 Task: Look for space in Bukittinggi, Indonesia from 2nd June, 2023 to 6th June, 2023 for 1 adult in price range Rs.10000 to Rs.13000. Place can be private room with 1  bedroom having 1 bed and 1 bathroom. Property type can be house, flat, guest house, hotel. Booking option can be shelf check-in. Required host language is English.
Action: Mouse moved to (396, 75)
Screenshot: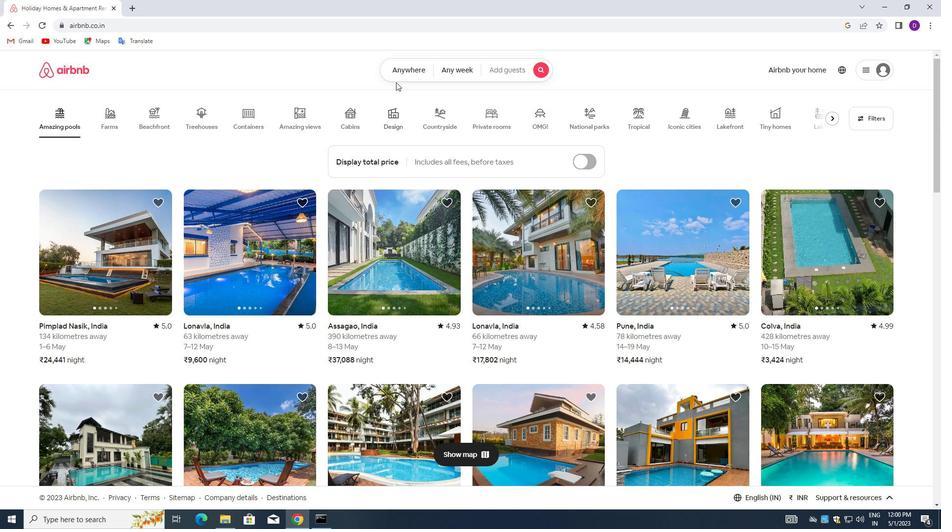 
Action: Mouse pressed left at (396, 75)
Screenshot: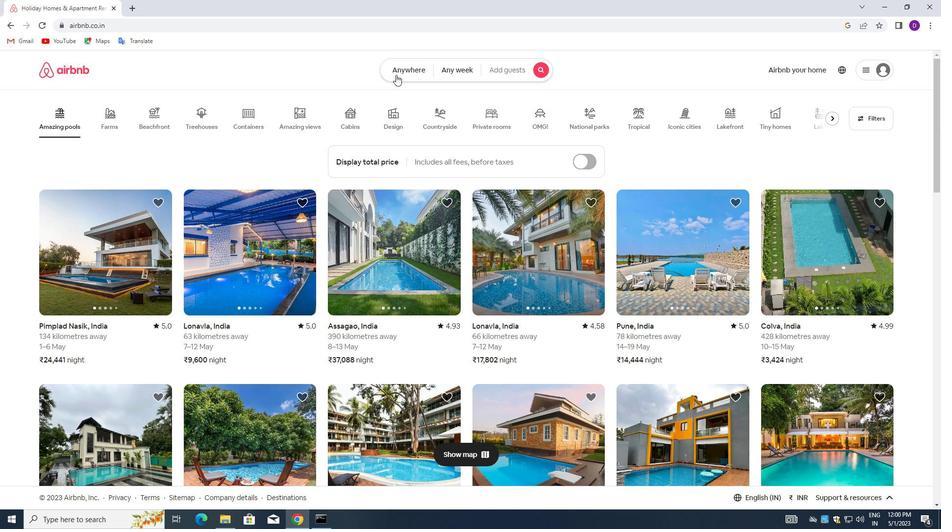 
Action: Mouse moved to (321, 109)
Screenshot: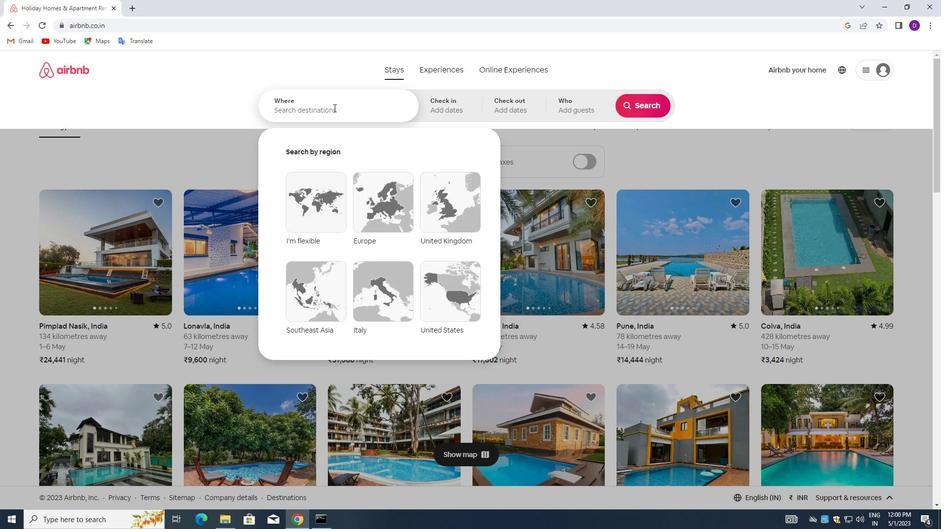 
Action: Mouse pressed left at (321, 109)
Screenshot: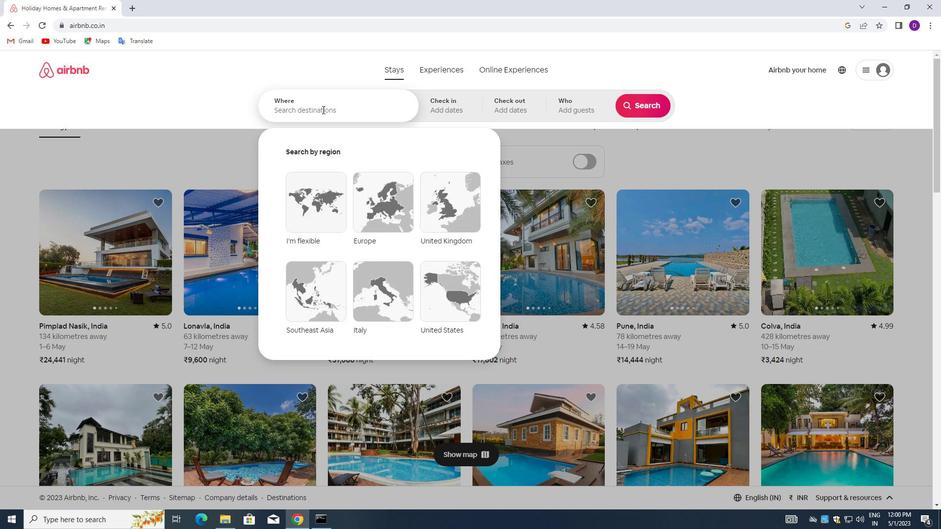 
Action: Key pressed <Key.shift>BUKITTINGGI,<Key.space><Key.shift>INDONESIA<Key.enter>
Screenshot: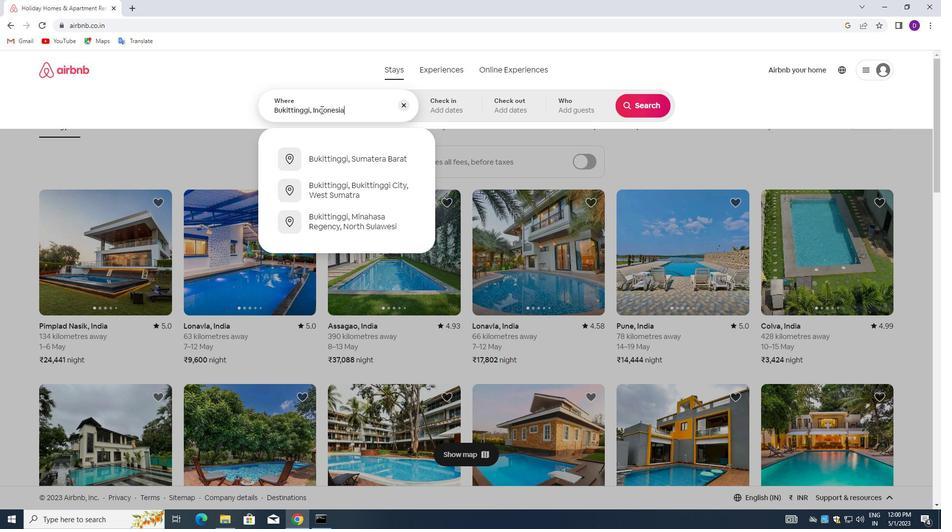 
Action: Mouse moved to (602, 220)
Screenshot: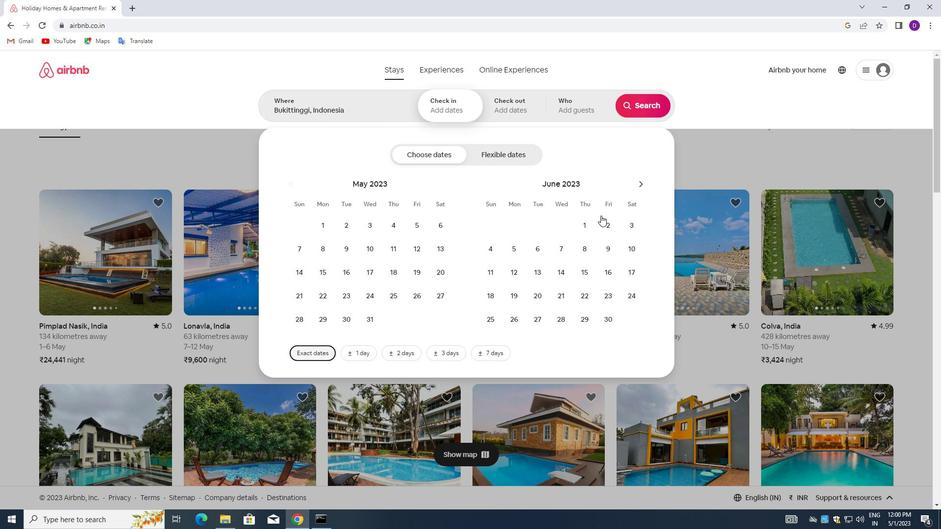 
Action: Mouse pressed left at (602, 220)
Screenshot: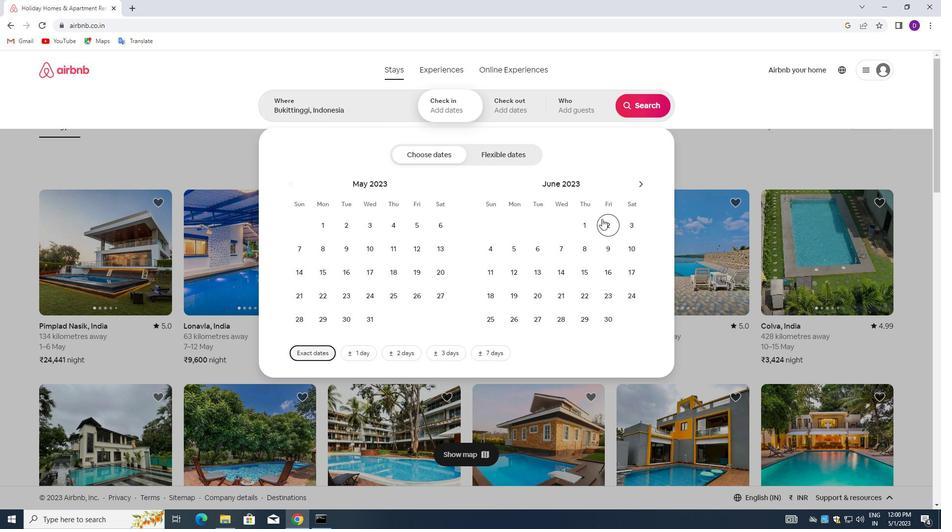 
Action: Mouse moved to (543, 246)
Screenshot: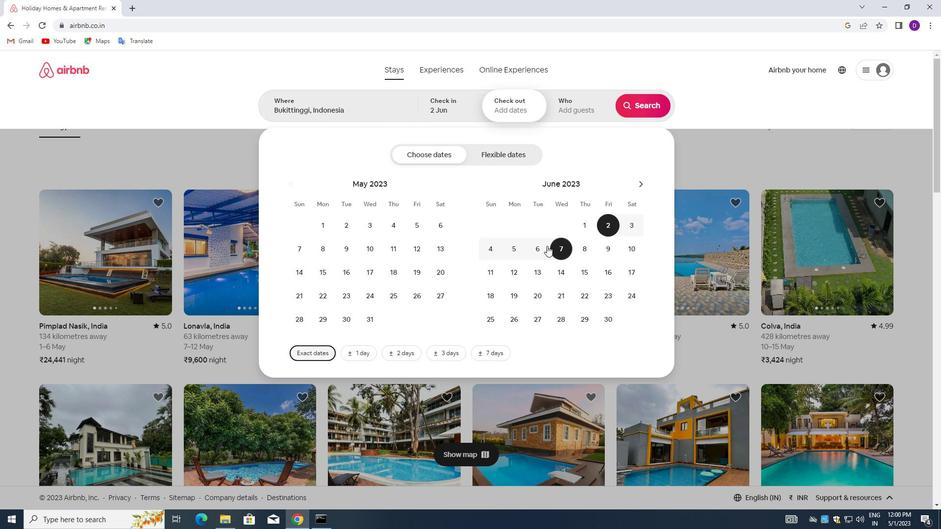 
Action: Mouse pressed left at (543, 246)
Screenshot: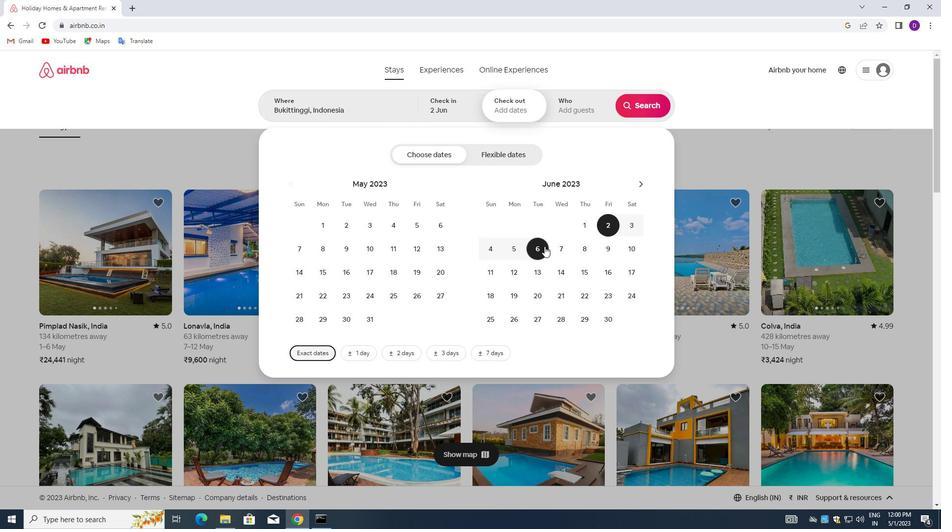 
Action: Mouse moved to (579, 109)
Screenshot: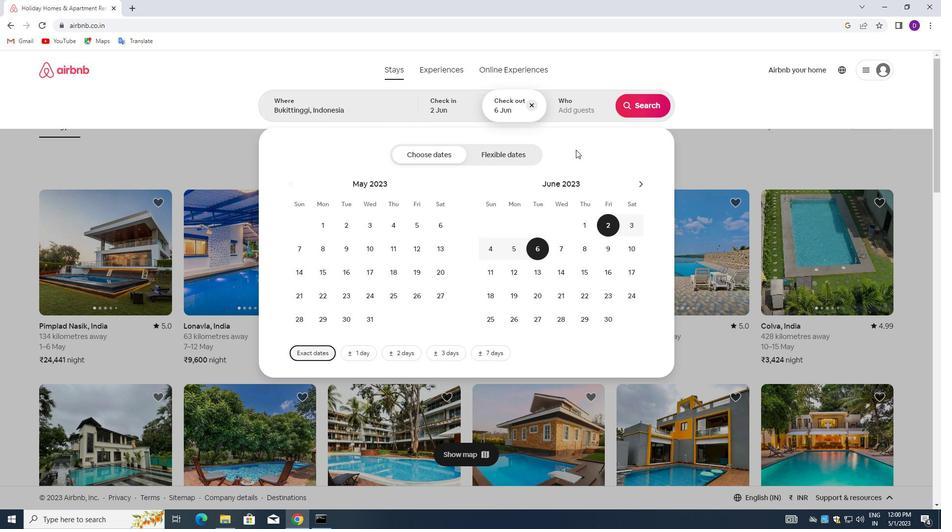 
Action: Mouse pressed left at (579, 109)
Screenshot: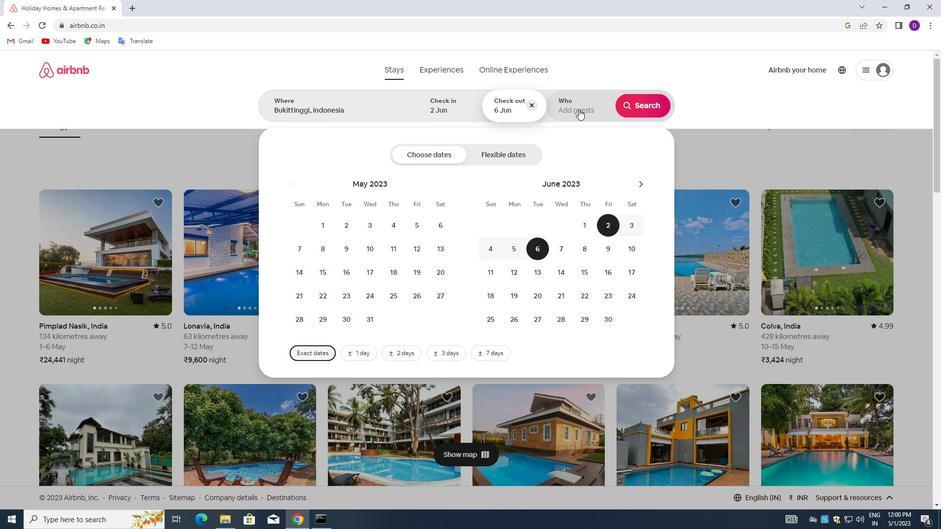 
Action: Mouse moved to (647, 153)
Screenshot: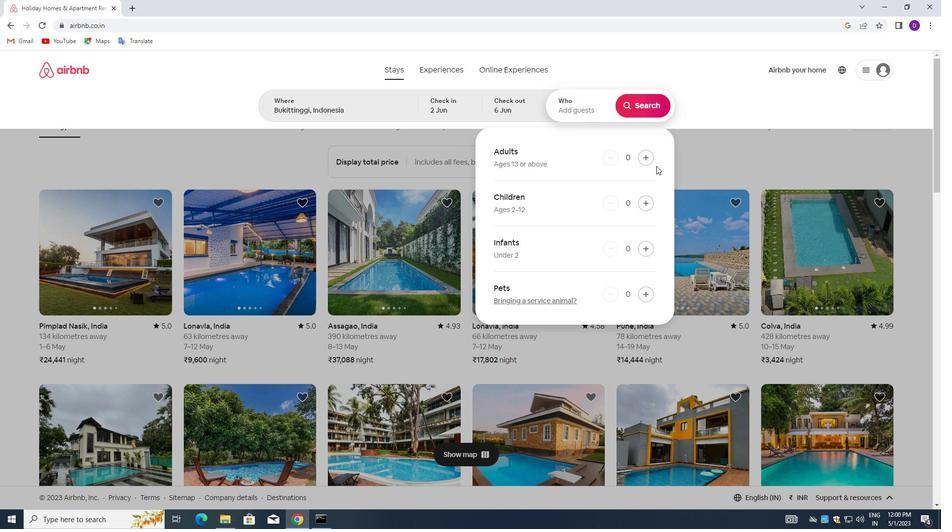 
Action: Mouse pressed left at (647, 153)
Screenshot: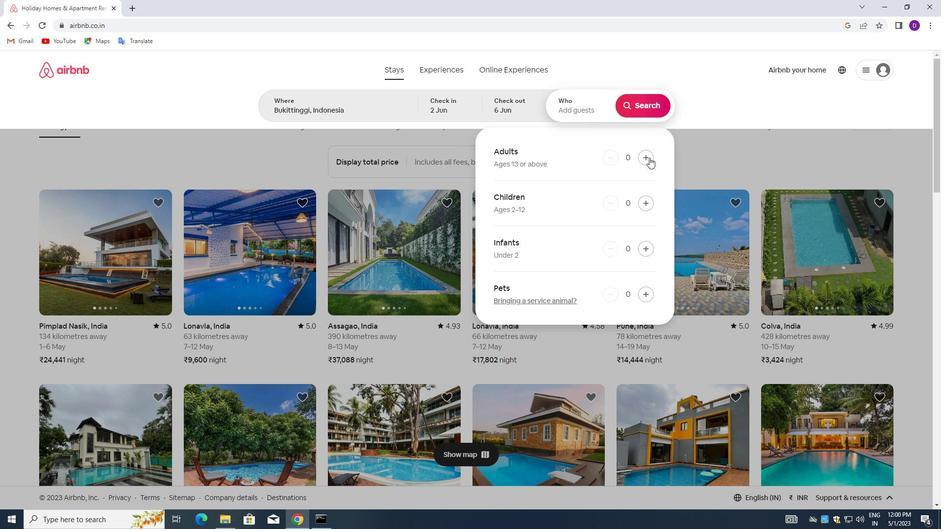 
Action: Mouse moved to (630, 96)
Screenshot: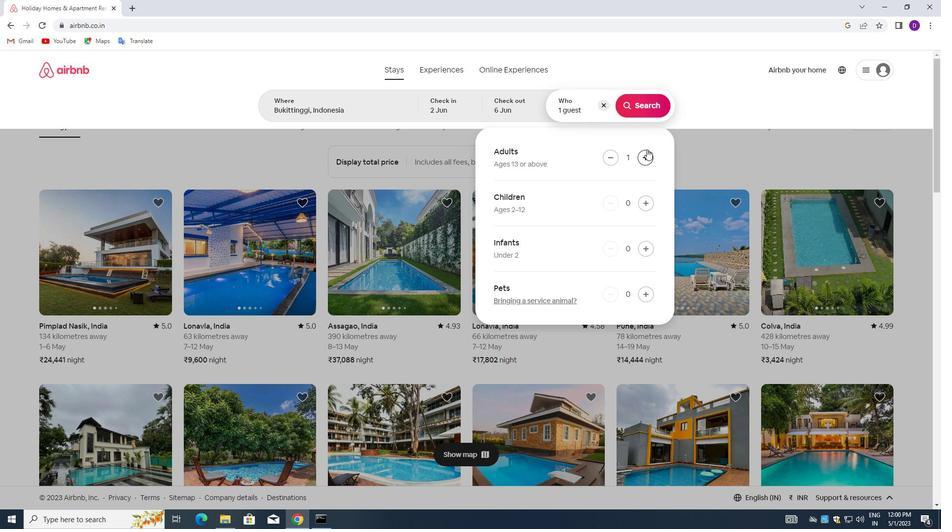 
Action: Mouse pressed left at (630, 96)
Screenshot: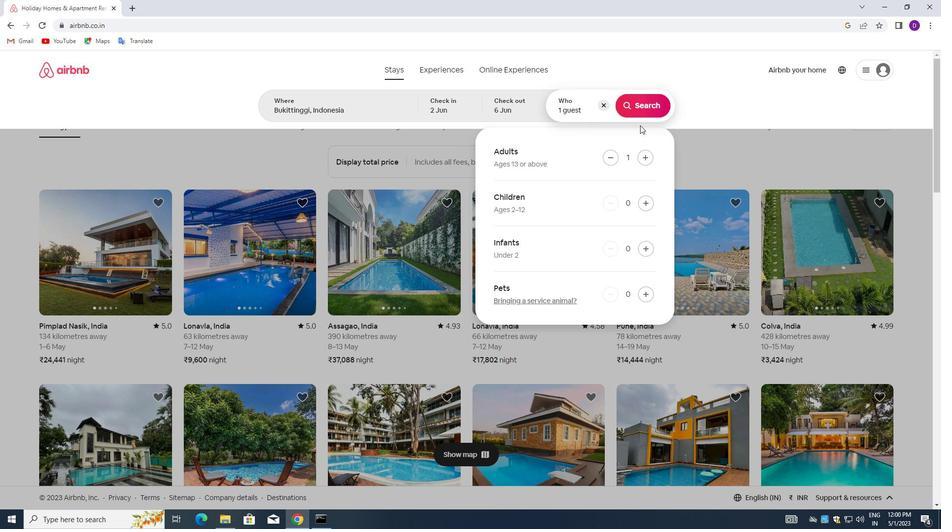 
Action: Mouse moved to (894, 110)
Screenshot: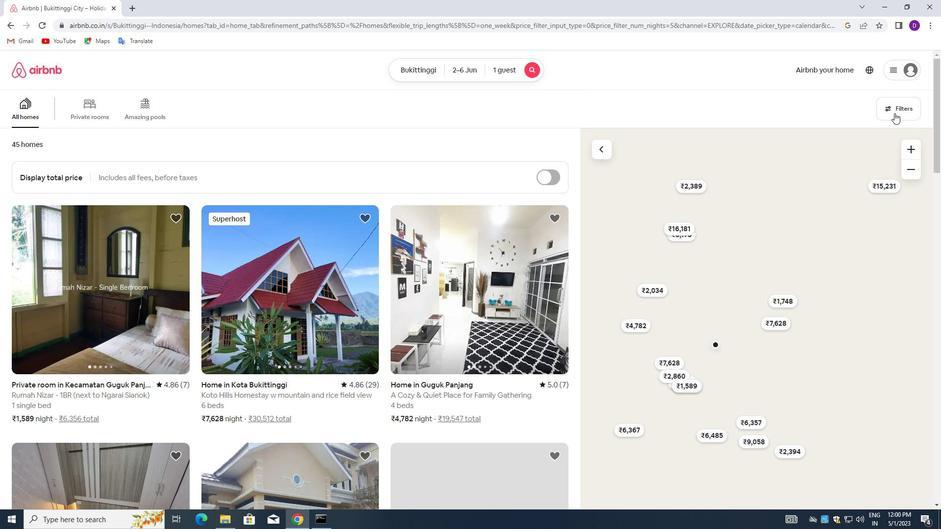 
Action: Mouse pressed left at (894, 110)
Screenshot: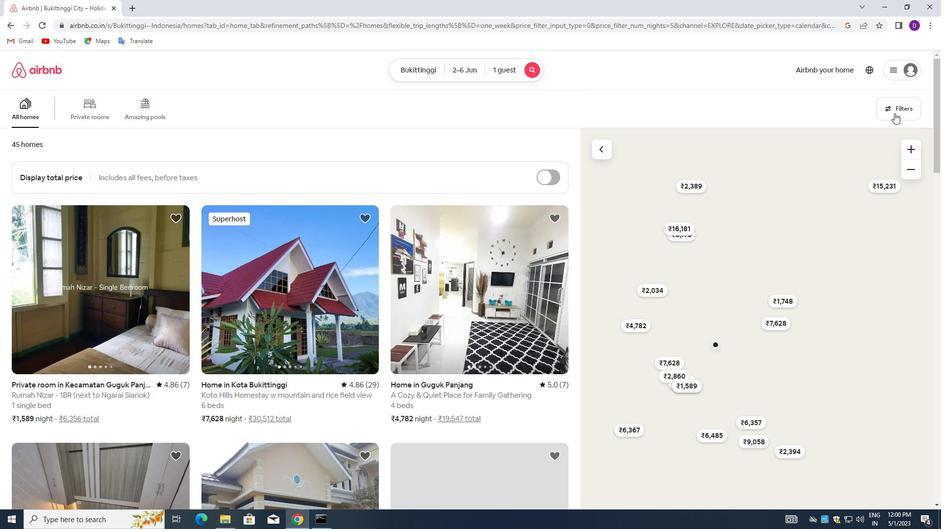 
Action: Mouse moved to (343, 232)
Screenshot: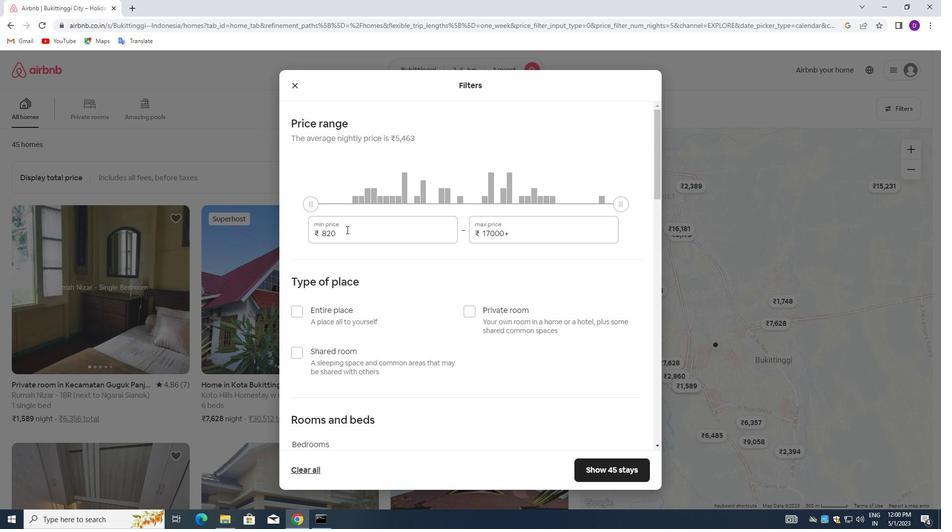 
Action: Mouse pressed left at (343, 232)
Screenshot: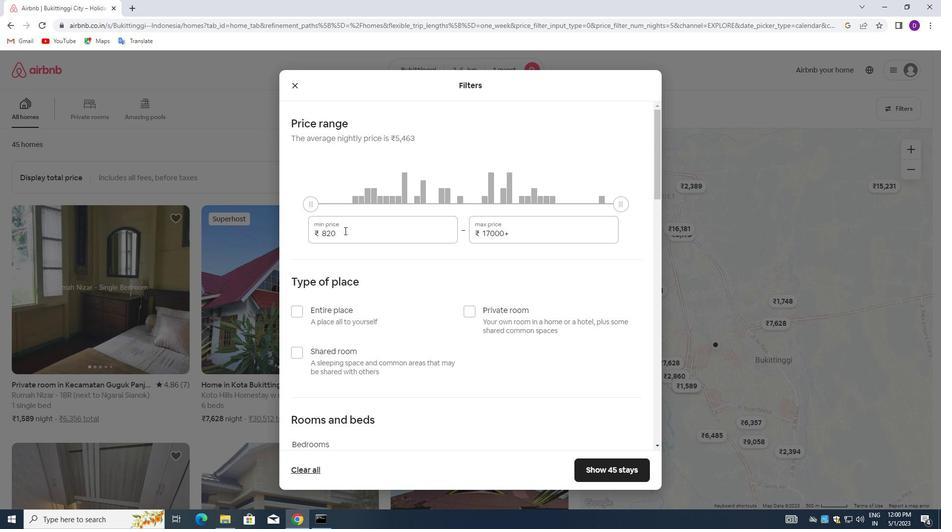 
Action: Mouse pressed left at (343, 232)
Screenshot: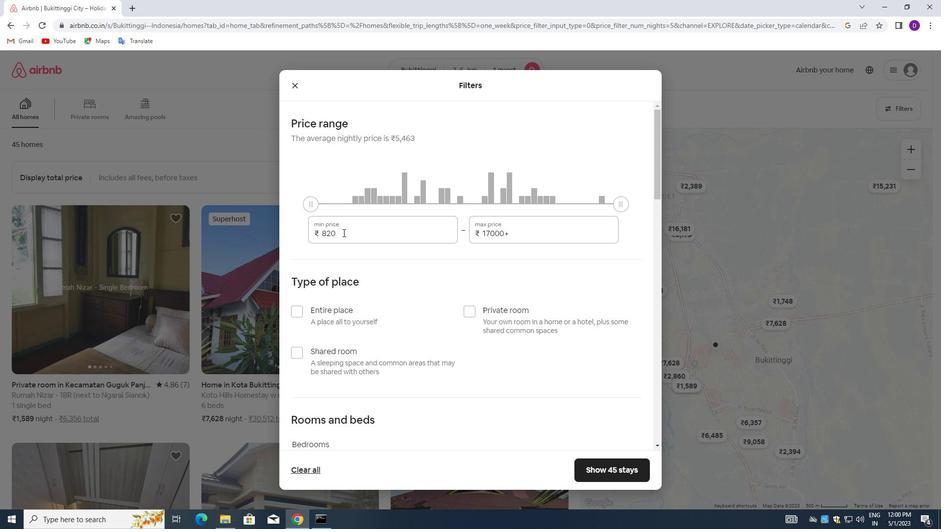 
Action: Key pressed 10000<Key.tab>13000
Screenshot: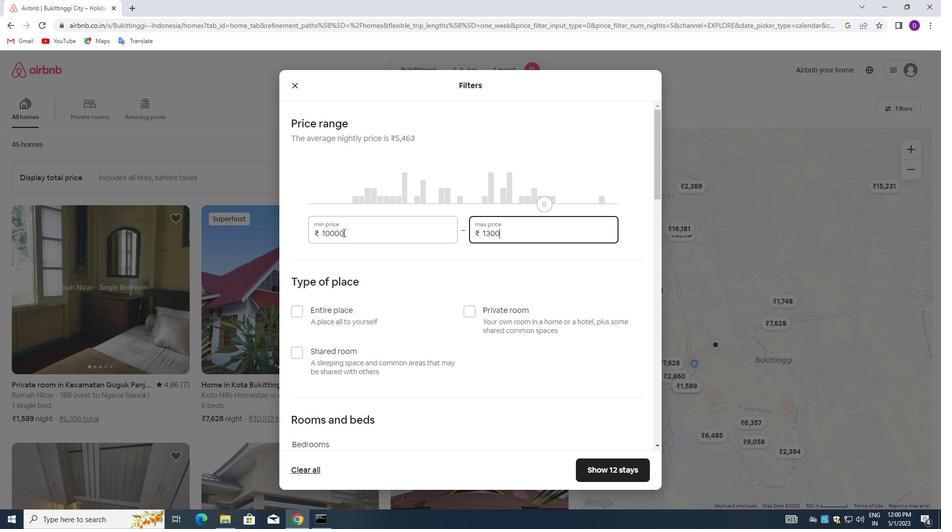 
Action: Mouse scrolled (343, 232) with delta (0, 0)
Screenshot: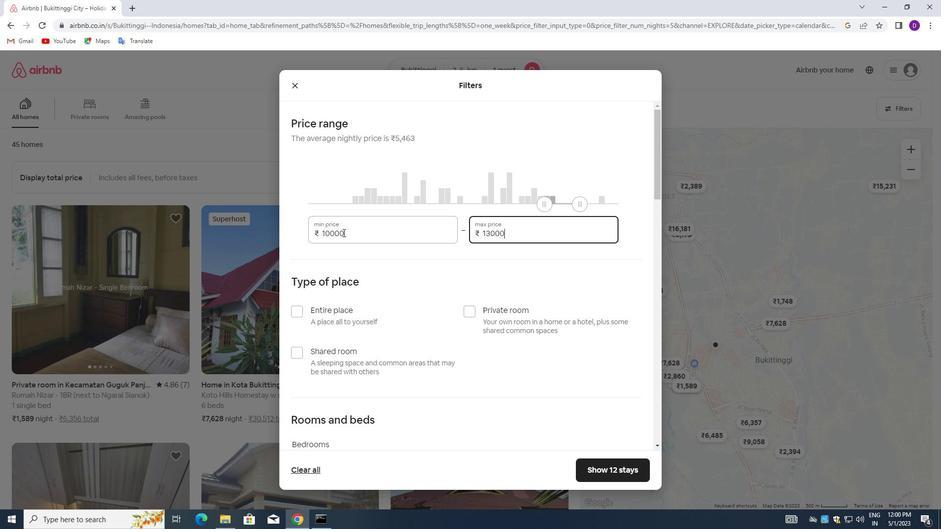 
Action: Mouse moved to (342, 237)
Screenshot: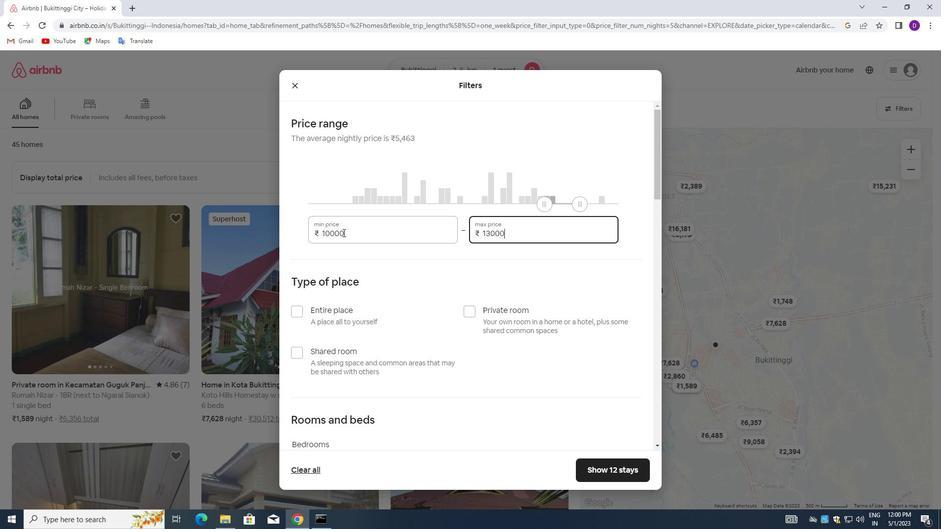 
Action: Mouse scrolled (342, 236) with delta (0, 0)
Screenshot: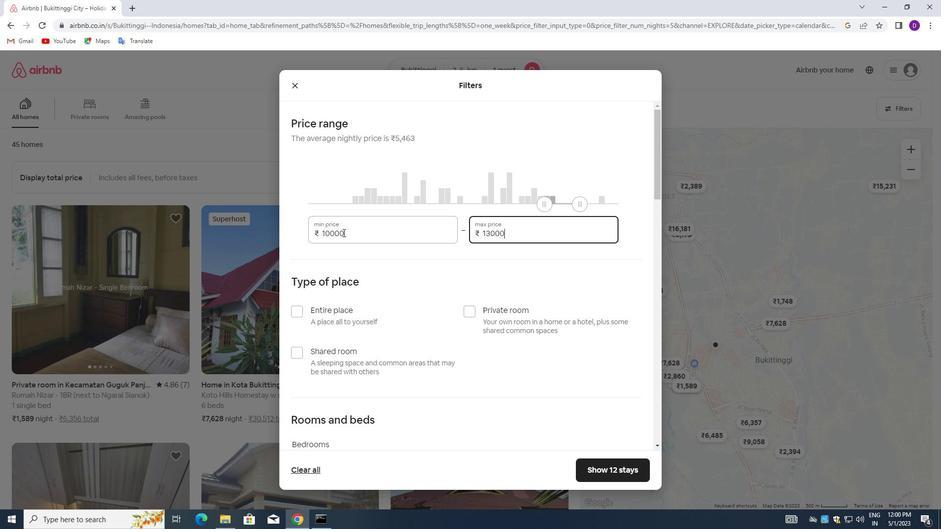 
Action: Mouse moved to (467, 216)
Screenshot: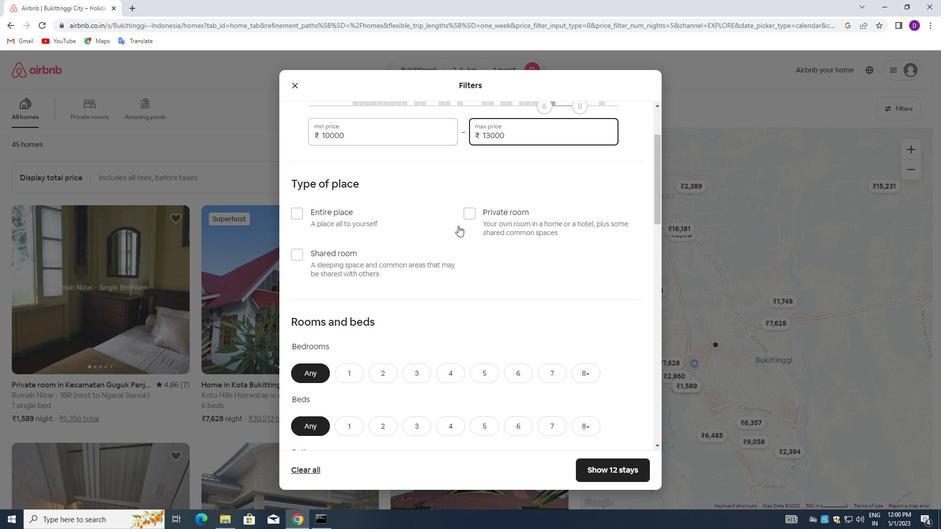 
Action: Mouse pressed left at (467, 216)
Screenshot: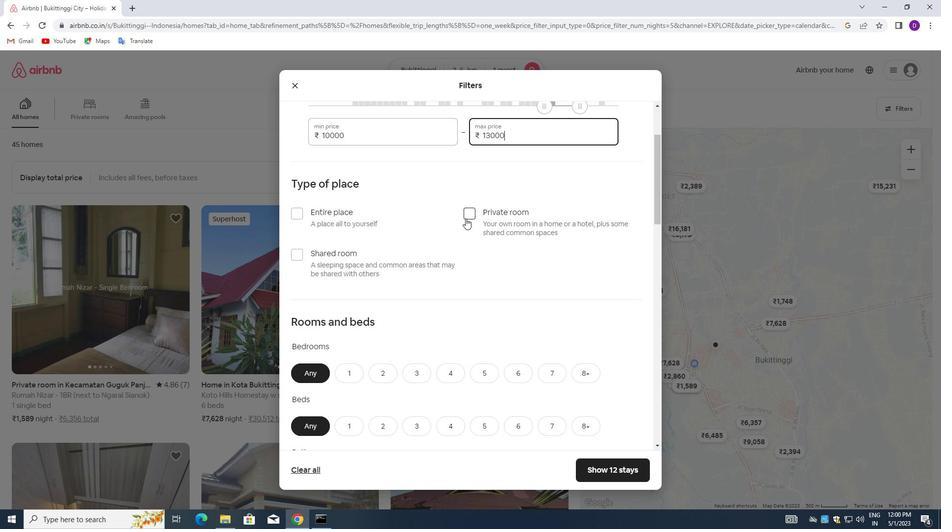 
Action: Mouse moved to (448, 242)
Screenshot: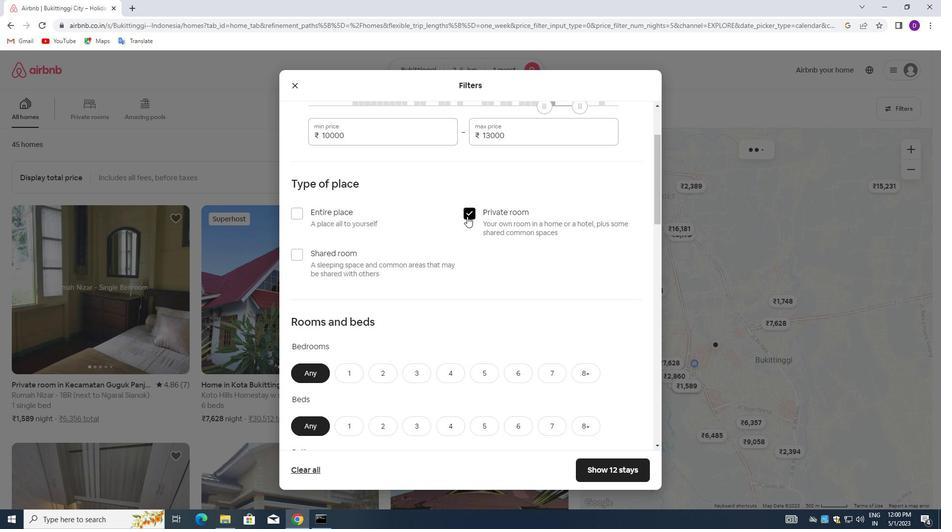 
Action: Mouse scrolled (448, 241) with delta (0, 0)
Screenshot: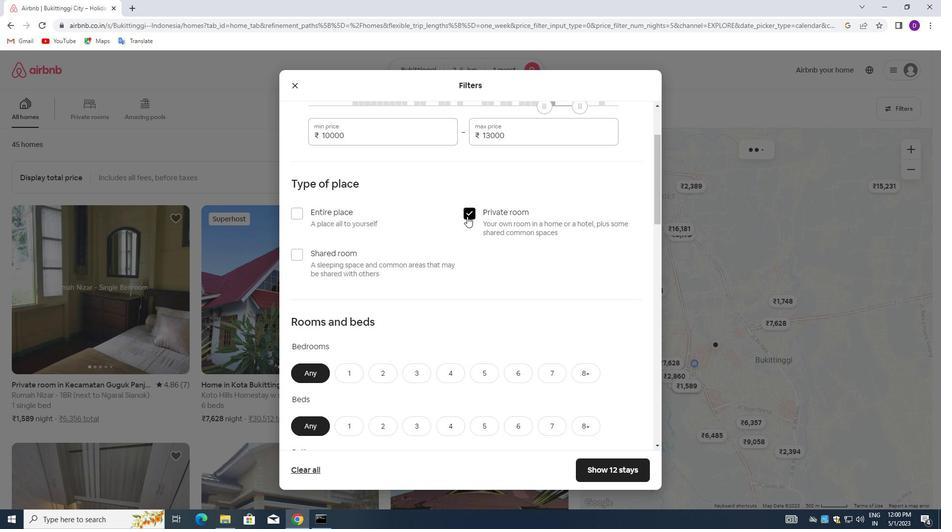 
Action: Mouse moved to (435, 257)
Screenshot: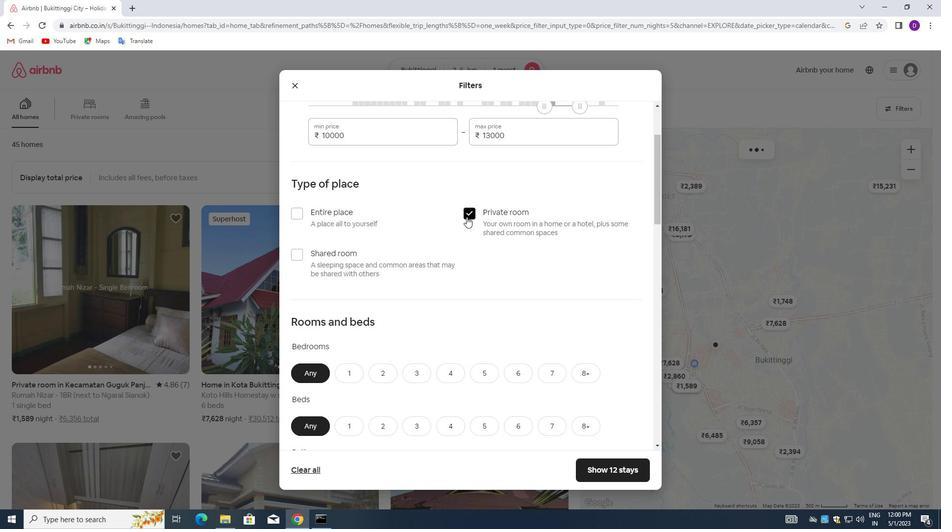 
Action: Mouse scrolled (435, 256) with delta (0, 0)
Screenshot: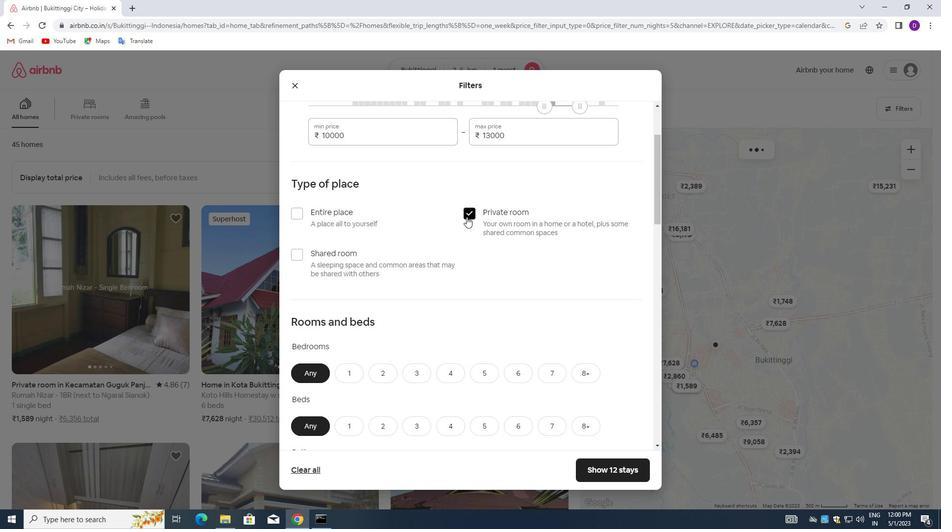 
Action: Mouse moved to (433, 259)
Screenshot: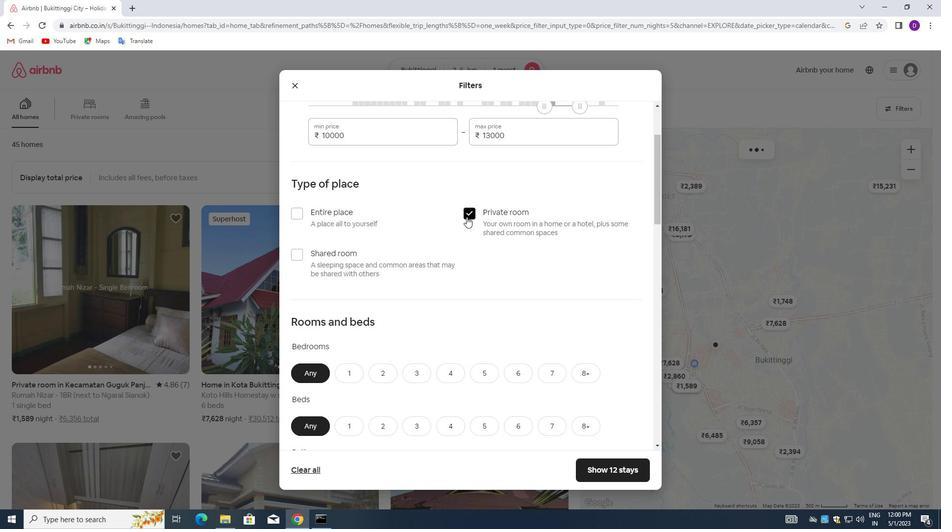 
Action: Mouse scrolled (433, 258) with delta (0, 0)
Screenshot: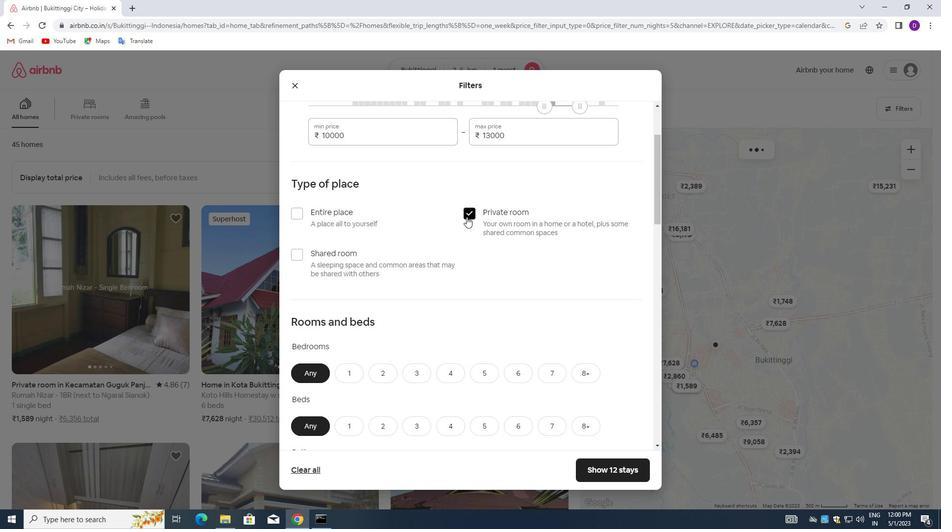 
Action: Mouse moved to (433, 259)
Screenshot: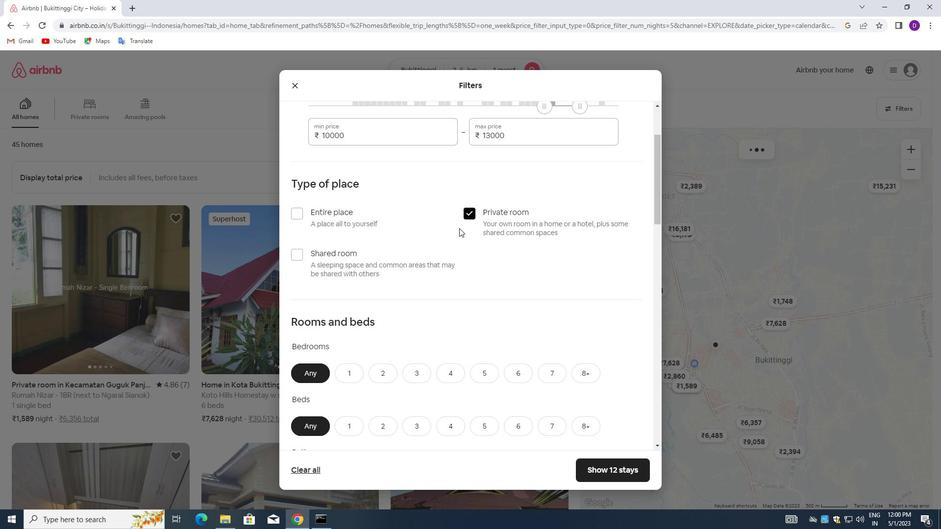
Action: Mouse scrolled (433, 258) with delta (0, 0)
Screenshot: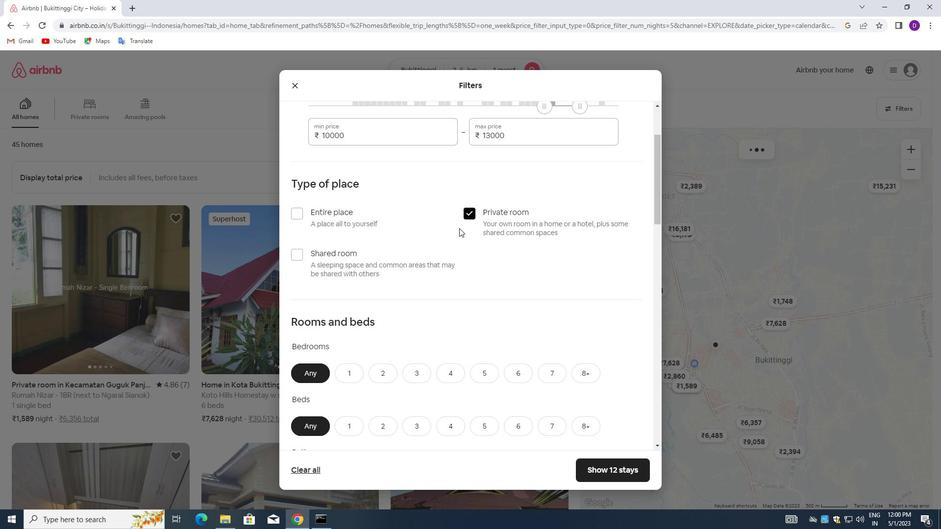 
Action: Mouse moved to (347, 184)
Screenshot: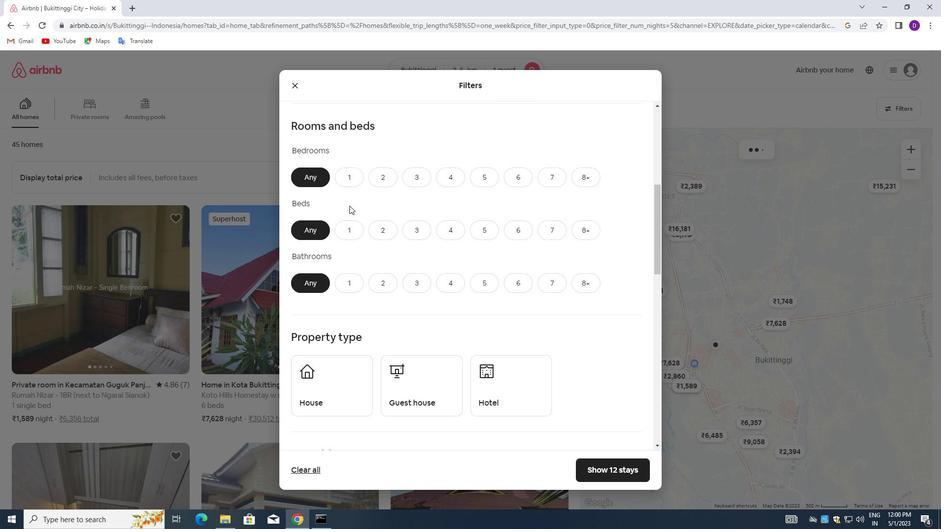 
Action: Mouse pressed left at (347, 184)
Screenshot: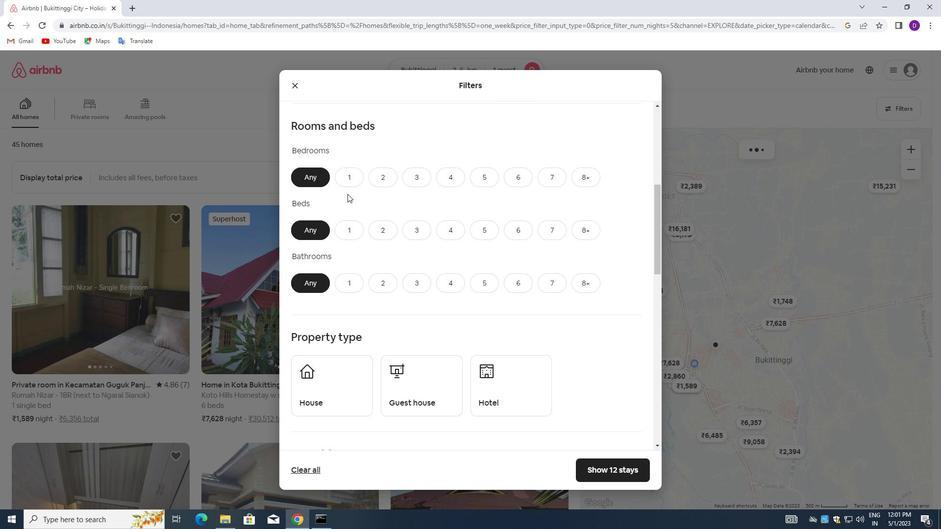 
Action: Mouse moved to (349, 231)
Screenshot: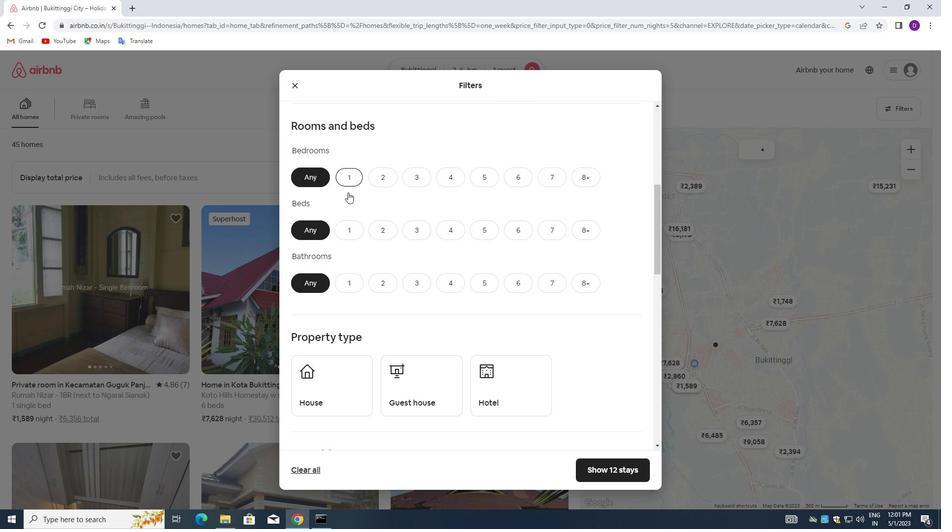 
Action: Mouse pressed left at (349, 231)
Screenshot: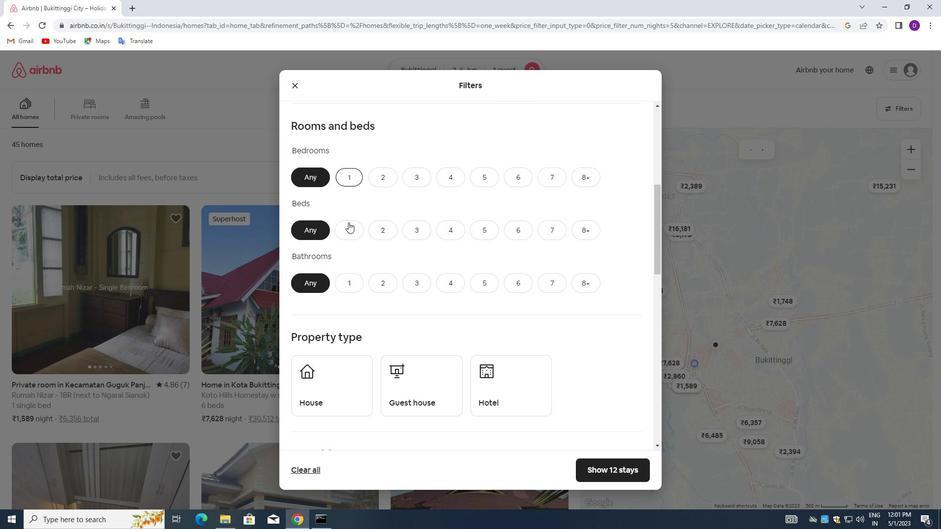 
Action: Mouse moved to (344, 276)
Screenshot: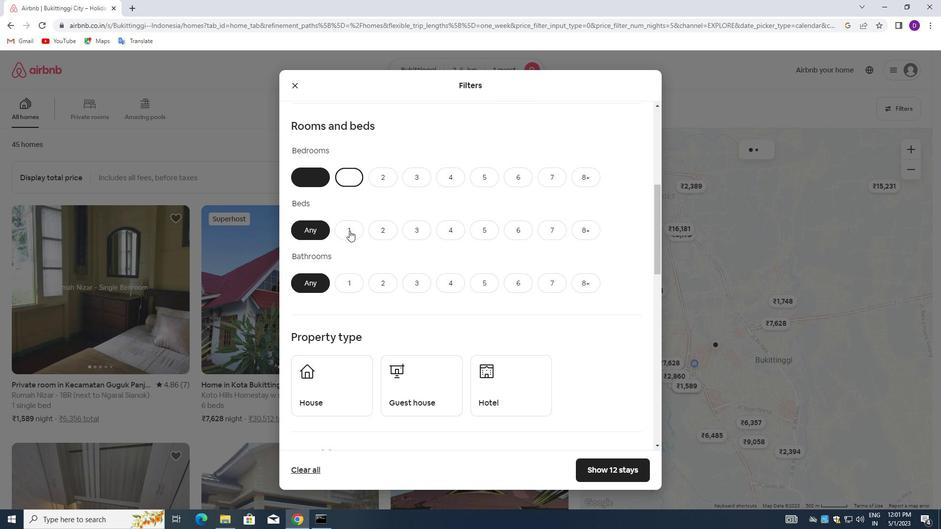 
Action: Mouse pressed left at (344, 276)
Screenshot: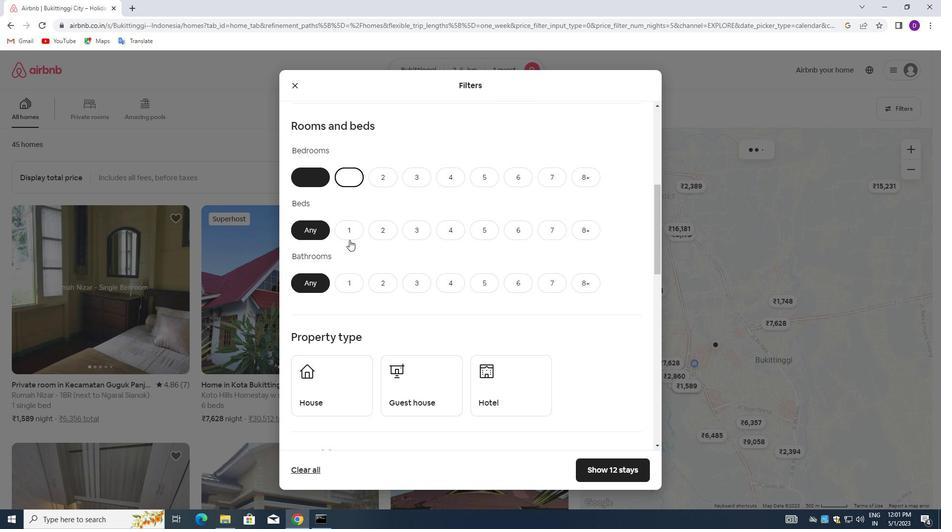 
Action: Mouse moved to (363, 257)
Screenshot: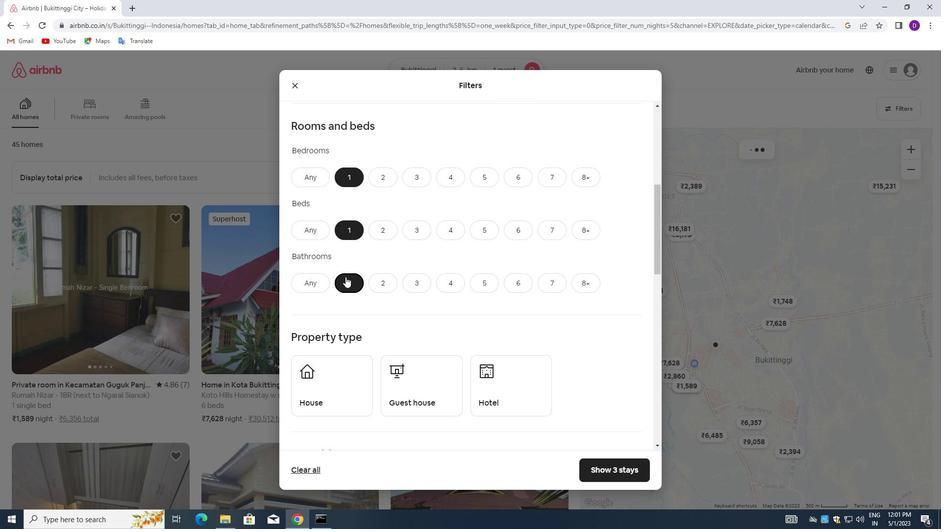 
Action: Mouse scrolled (363, 257) with delta (0, 0)
Screenshot: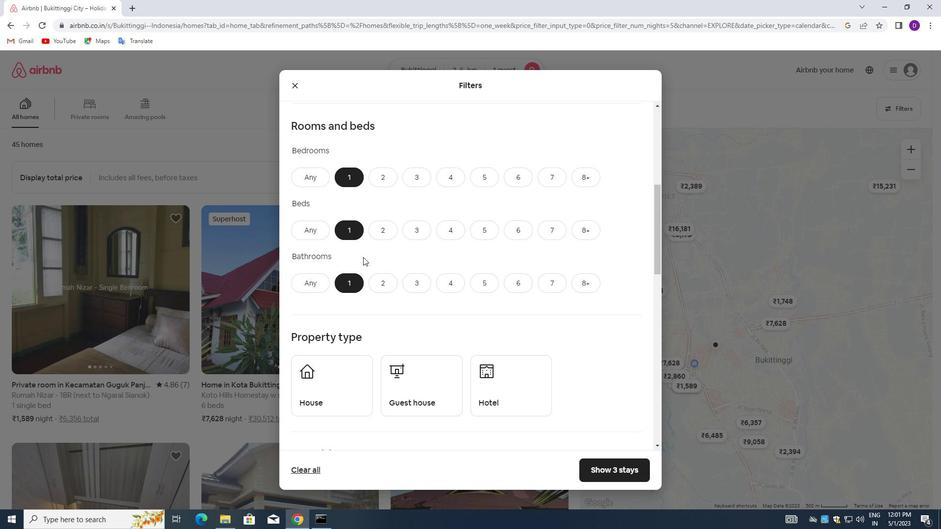 
Action: Mouse scrolled (363, 257) with delta (0, 0)
Screenshot: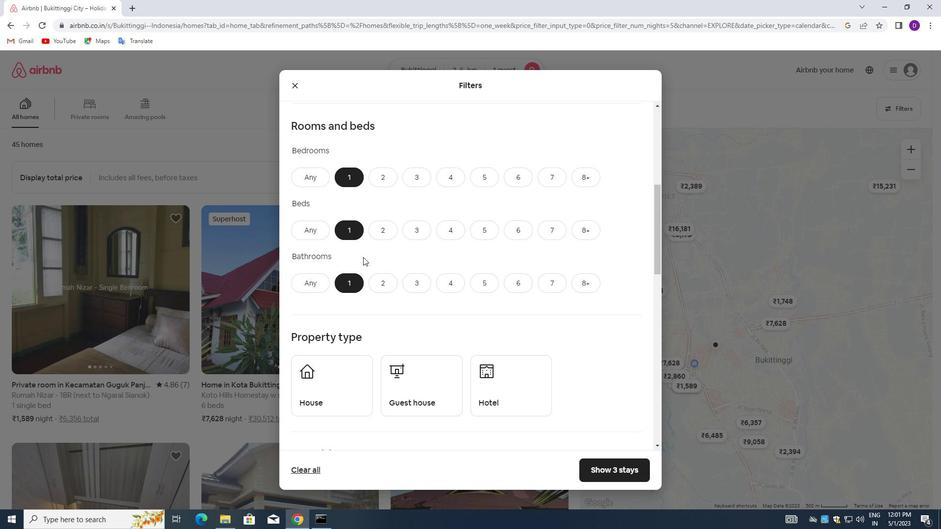 
Action: Mouse moved to (340, 269)
Screenshot: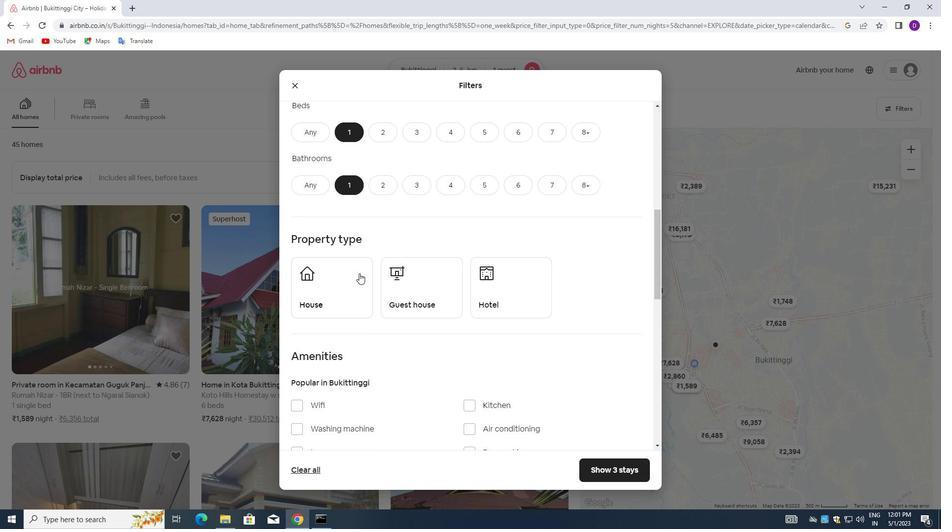 
Action: Mouse pressed left at (340, 269)
Screenshot: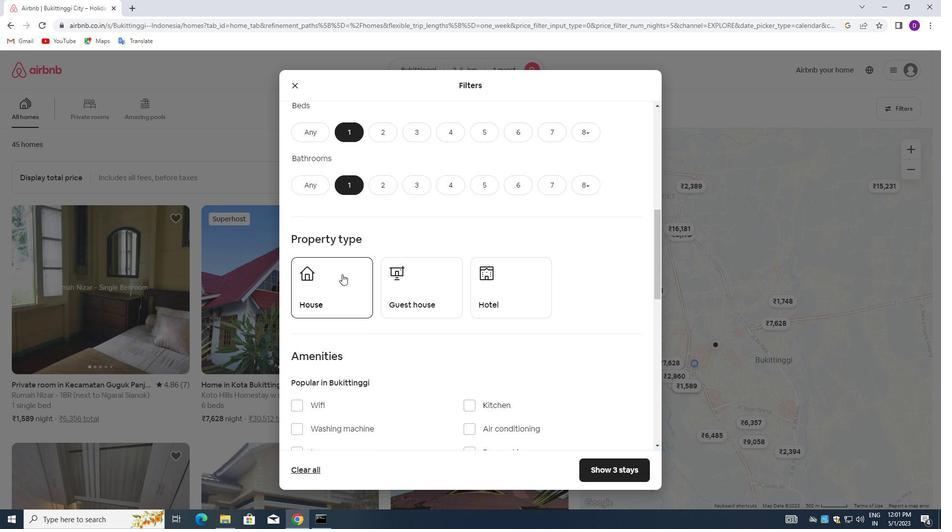 
Action: Mouse moved to (400, 292)
Screenshot: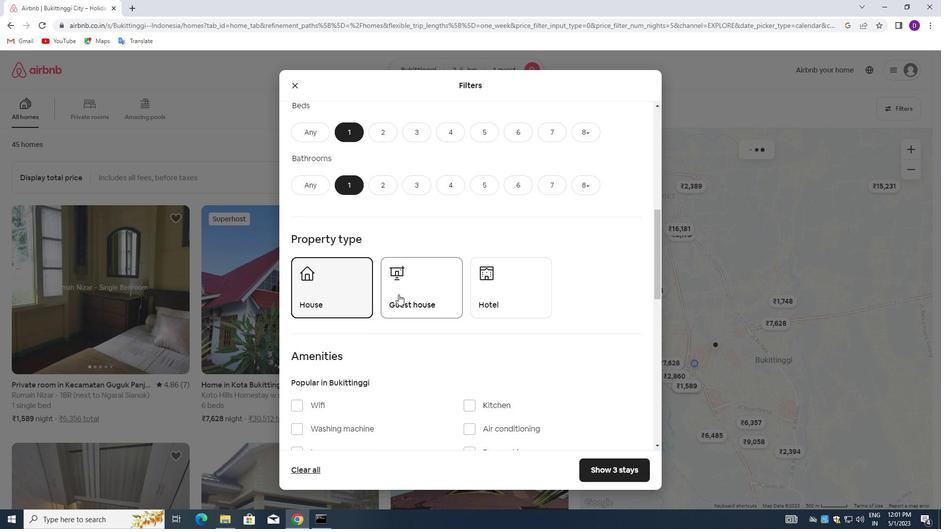 
Action: Mouse pressed left at (400, 292)
Screenshot: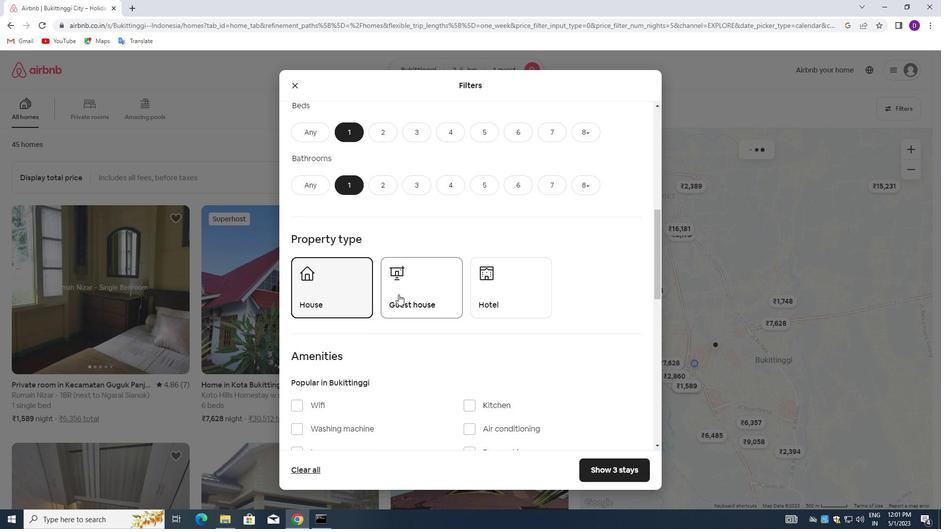 
Action: Mouse moved to (496, 291)
Screenshot: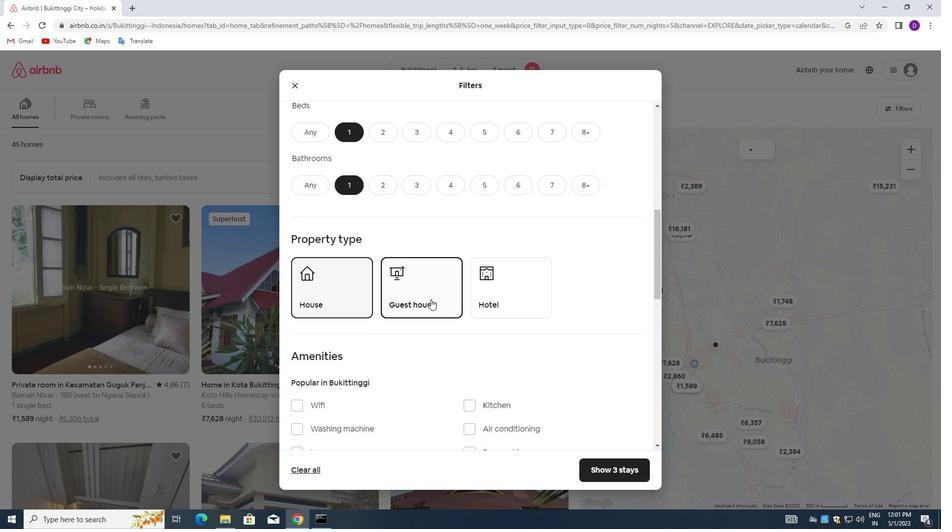 
Action: Mouse pressed left at (496, 291)
Screenshot: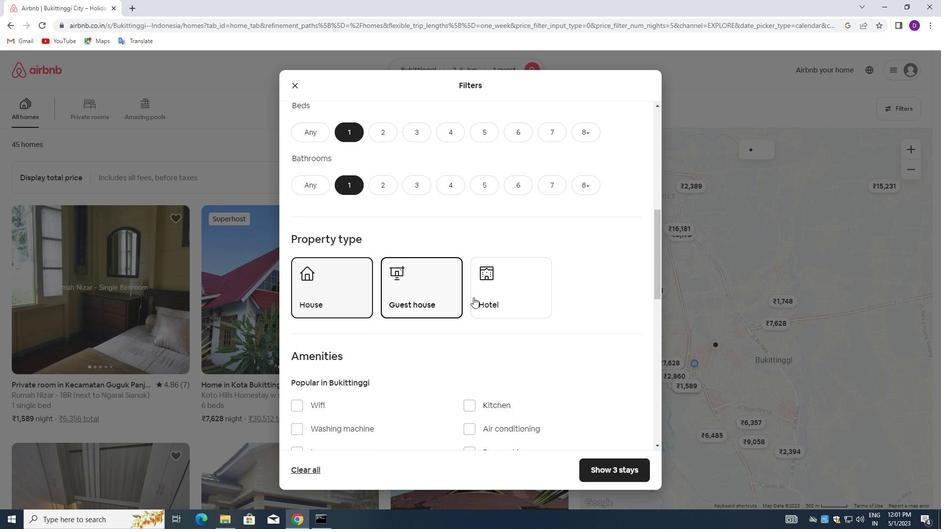
Action: Mouse moved to (436, 297)
Screenshot: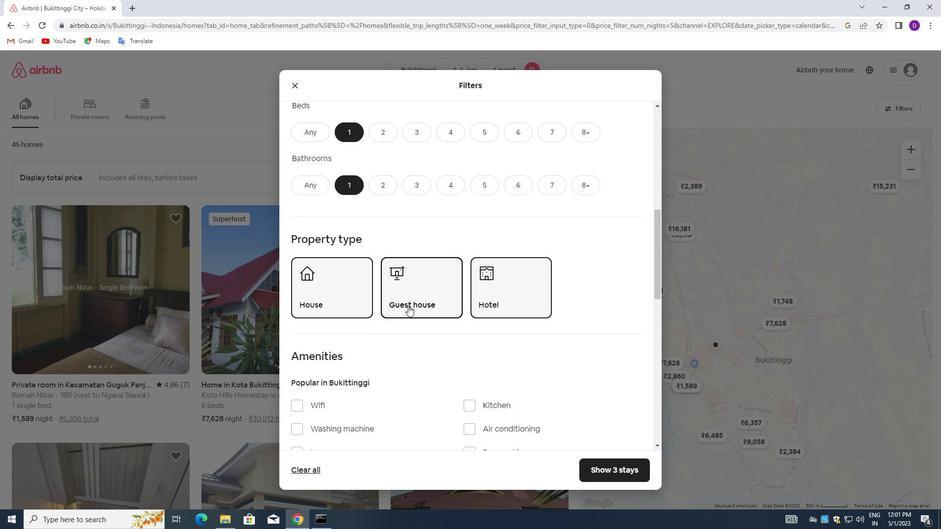 
Action: Mouse scrolled (436, 296) with delta (0, 0)
Screenshot: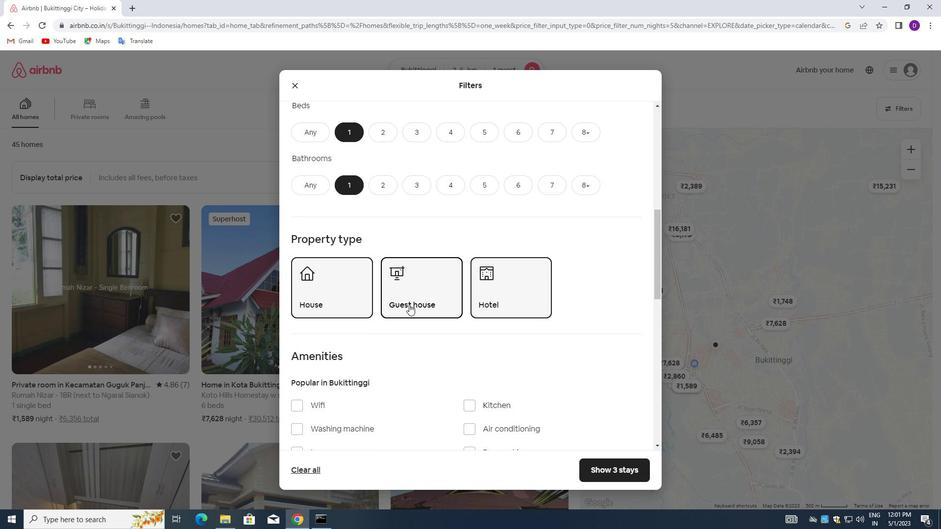 
Action: Mouse moved to (437, 297)
Screenshot: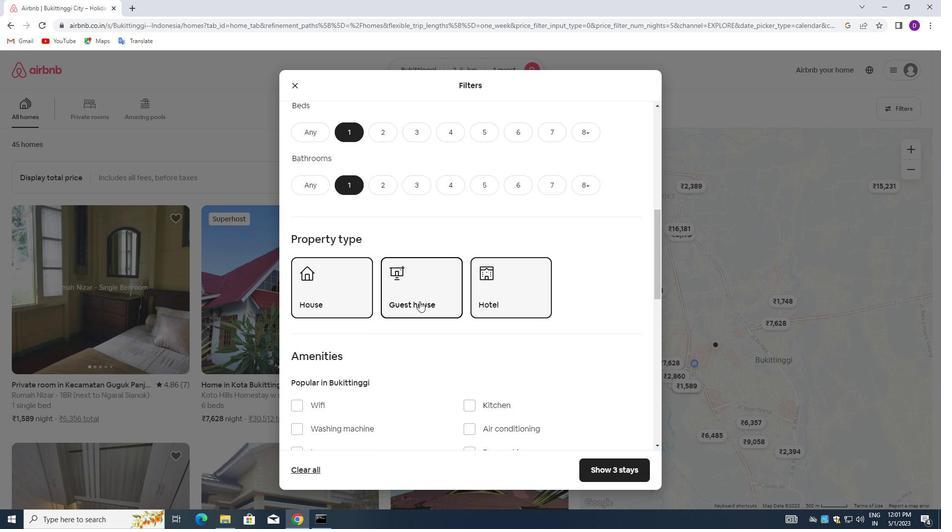 
Action: Mouse scrolled (437, 296) with delta (0, 0)
Screenshot: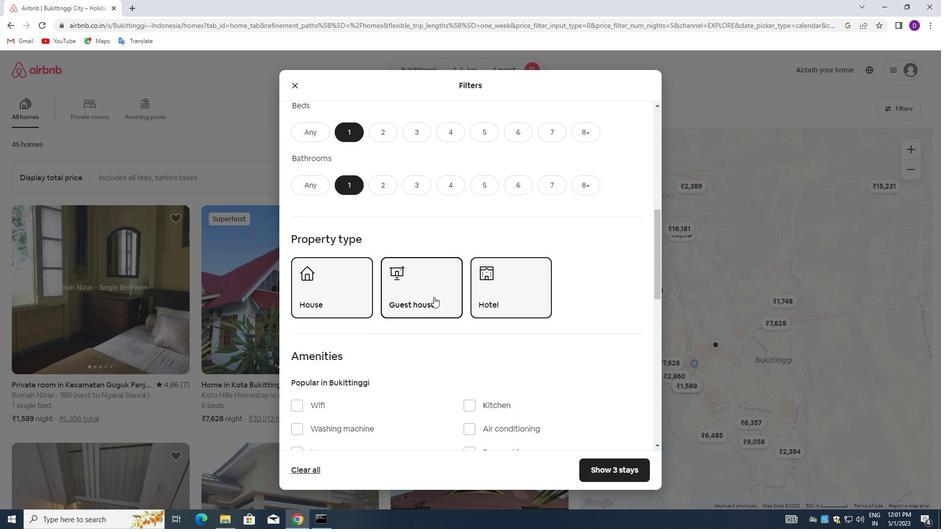 
Action: Mouse scrolled (437, 296) with delta (0, 0)
Screenshot: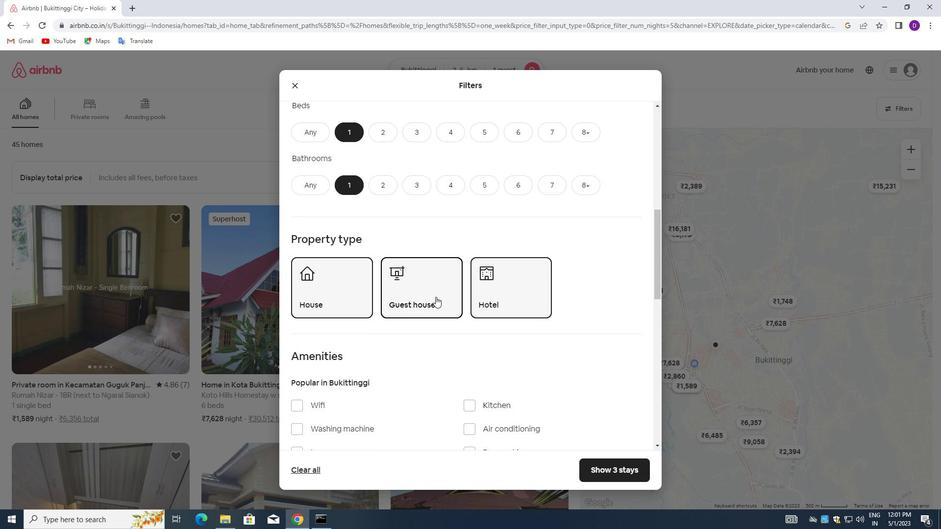 
Action: Mouse scrolled (437, 296) with delta (0, 0)
Screenshot: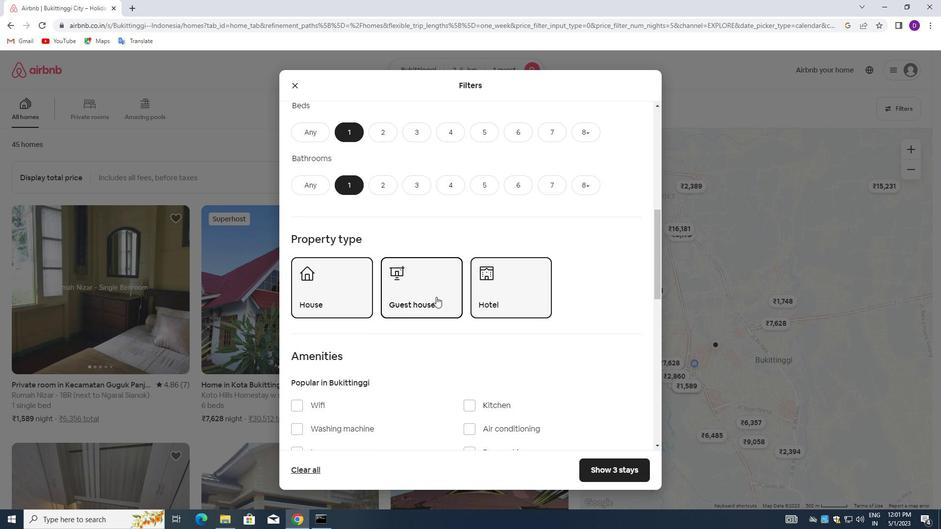 
Action: Mouse moved to (440, 297)
Screenshot: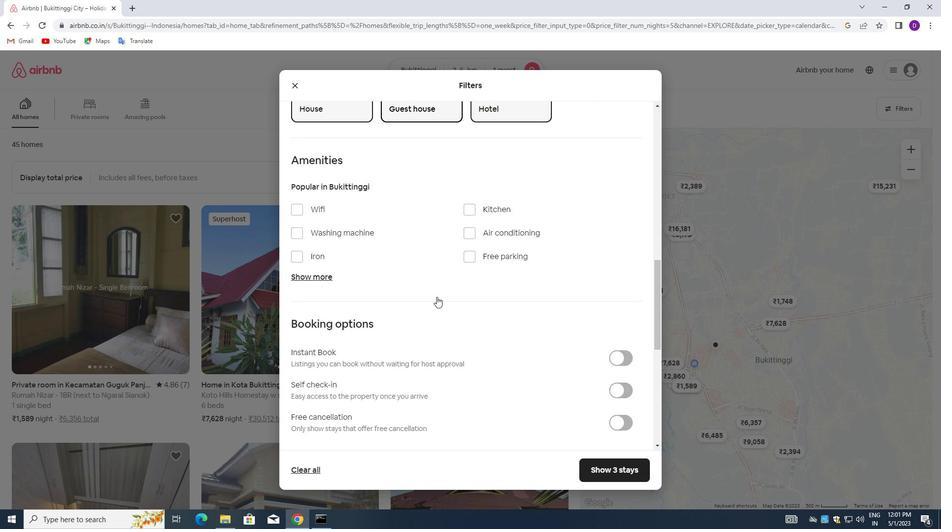 
Action: Mouse scrolled (440, 296) with delta (0, 0)
Screenshot: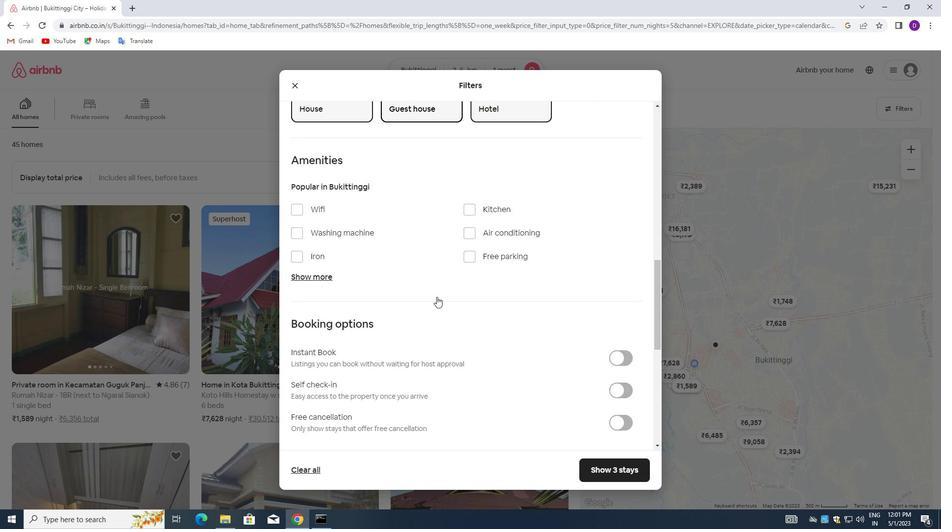 
Action: Mouse moved to (451, 299)
Screenshot: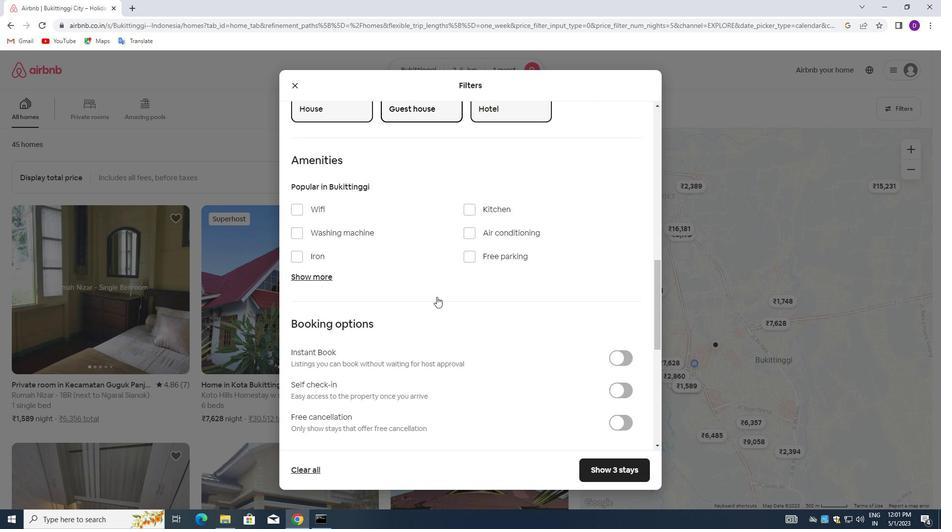 
Action: Mouse scrolled (451, 299) with delta (0, 0)
Screenshot: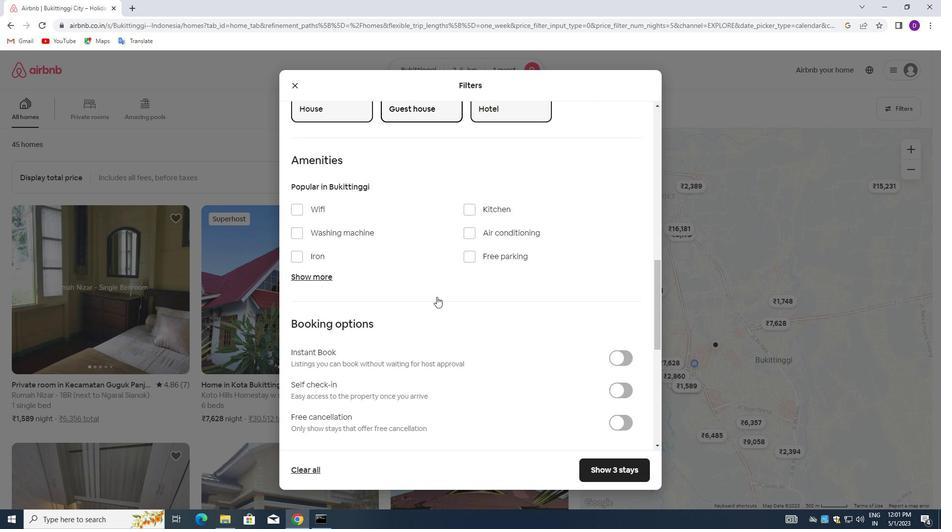 
Action: Mouse moved to (464, 302)
Screenshot: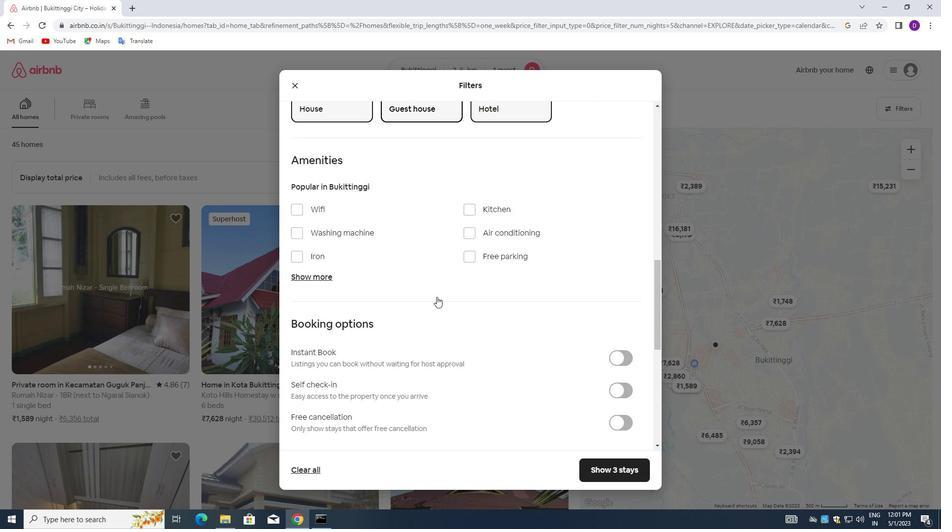 
Action: Mouse scrolled (464, 302) with delta (0, 0)
Screenshot: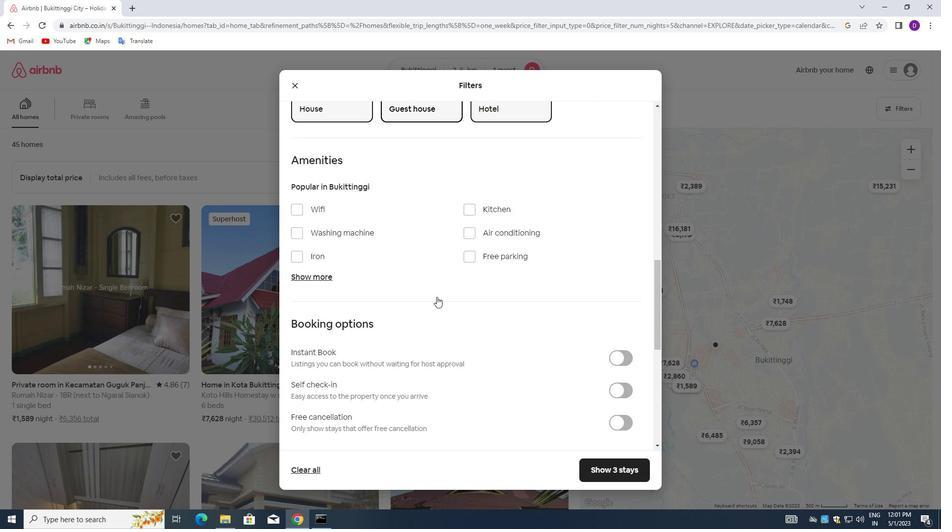 
Action: Mouse moved to (619, 248)
Screenshot: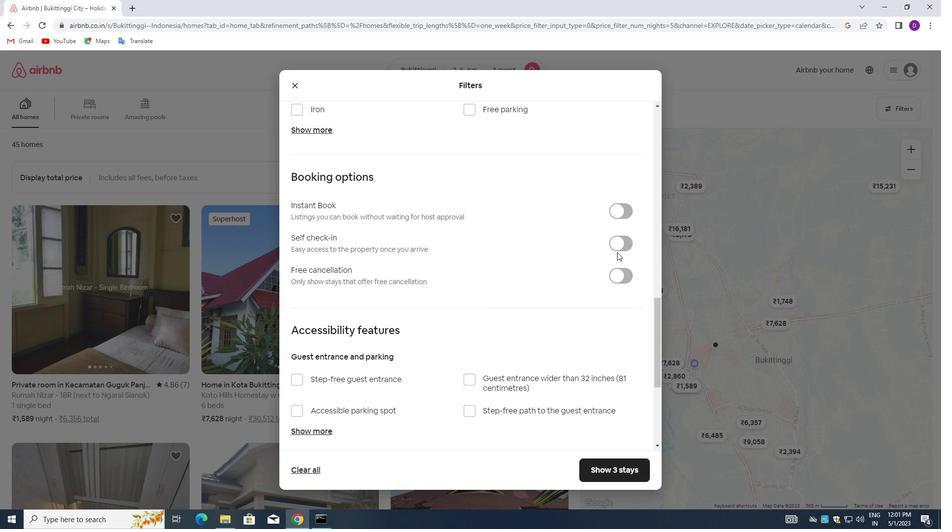 
Action: Mouse pressed left at (619, 248)
Screenshot: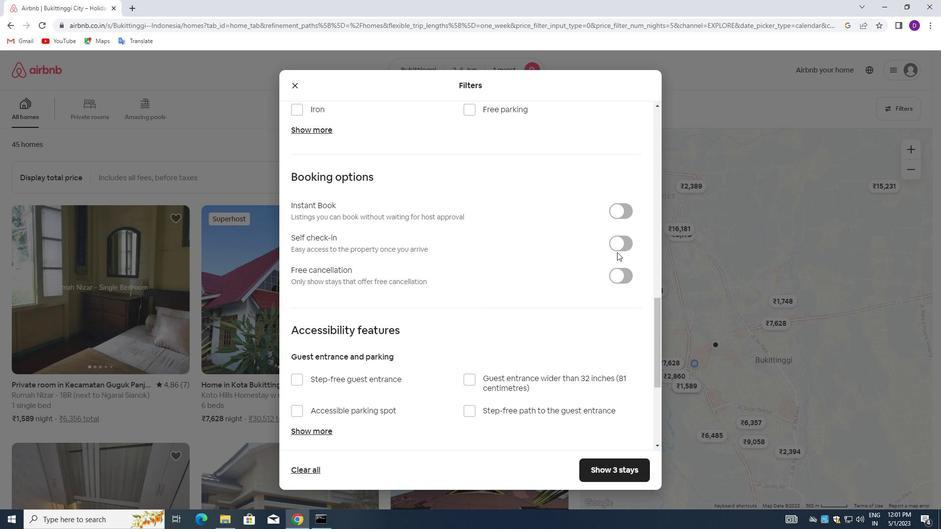 
Action: Mouse moved to (369, 312)
Screenshot: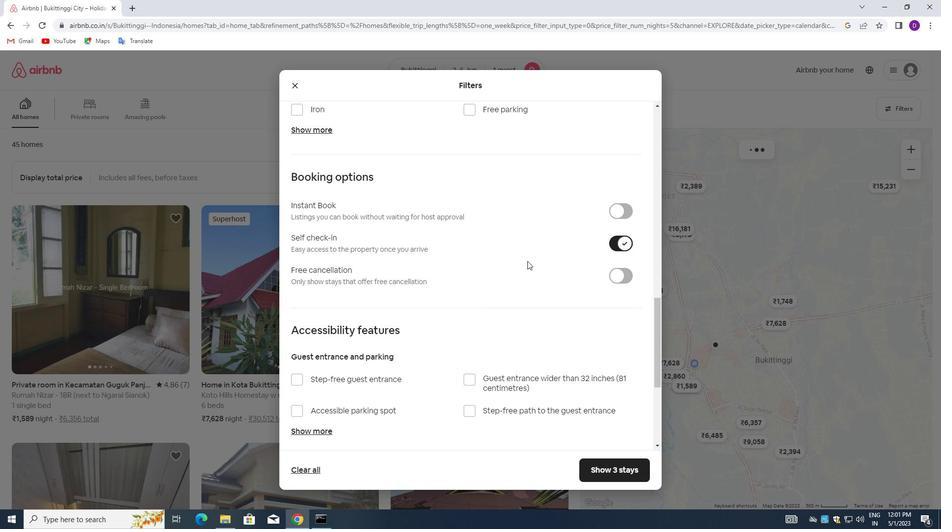 
Action: Mouse scrolled (369, 312) with delta (0, 0)
Screenshot: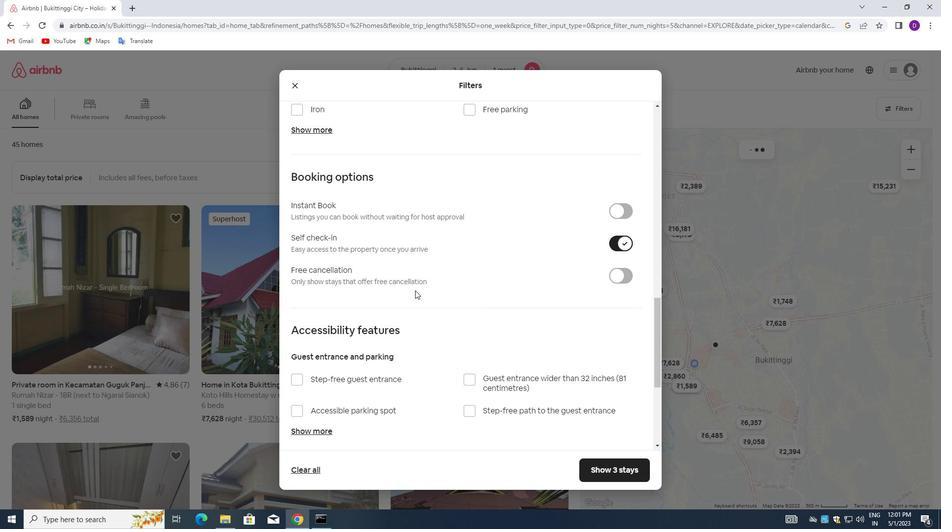 
Action: Mouse moved to (368, 313)
Screenshot: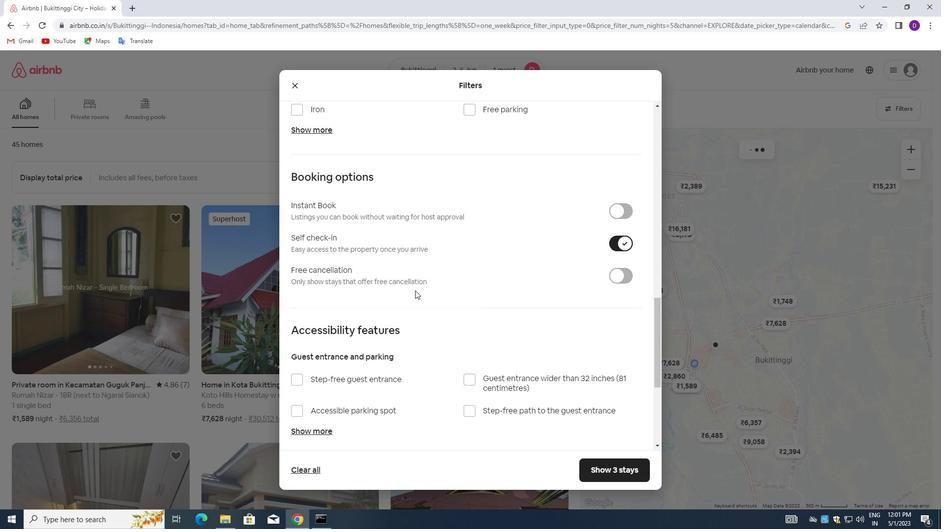 
Action: Mouse scrolled (368, 312) with delta (0, 0)
Screenshot: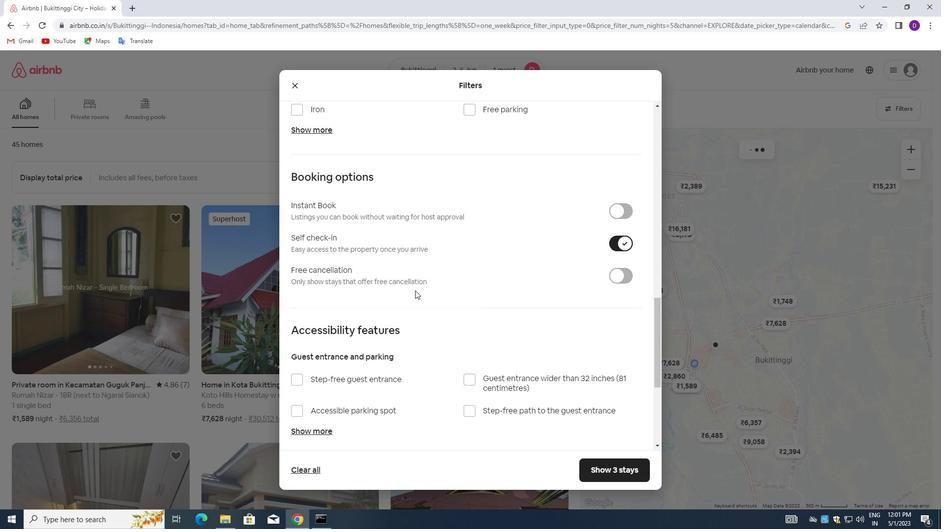 
Action: Mouse scrolled (368, 312) with delta (0, 0)
Screenshot: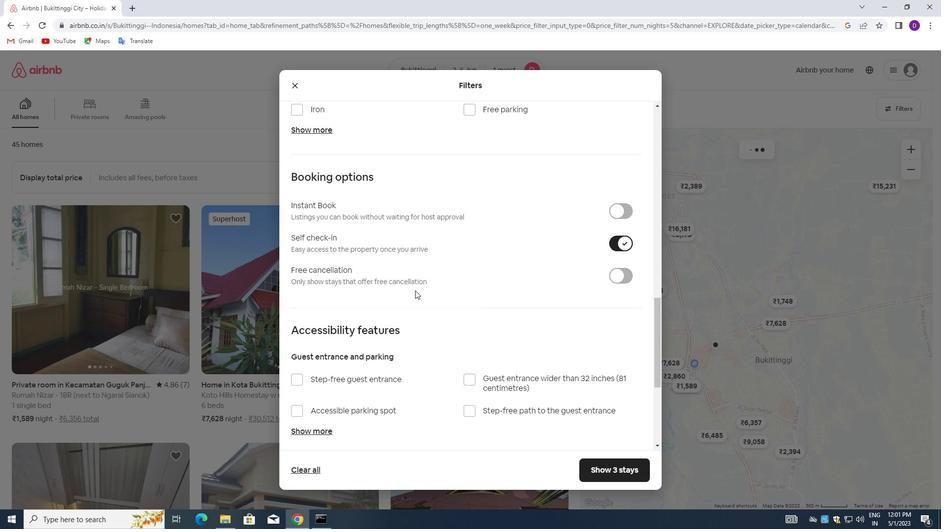 
Action: Mouse moved to (367, 313)
Screenshot: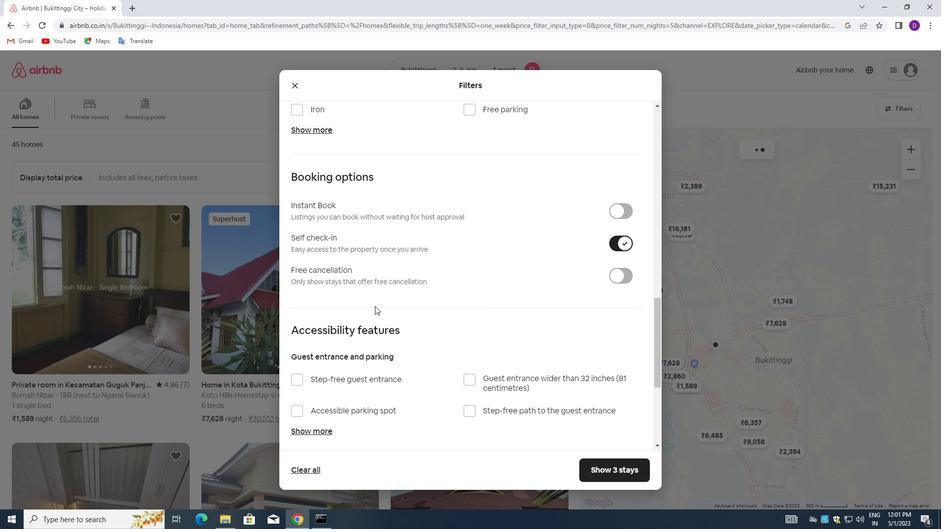 
Action: Mouse scrolled (367, 313) with delta (0, 0)
Screenshot: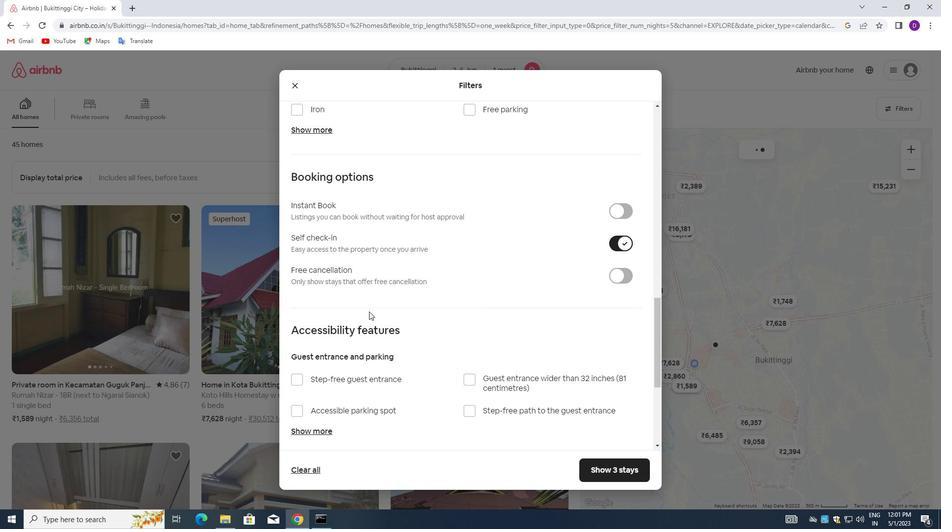 
Action: Mouse scrolled (367, 313) with delta (0, 0)
Screenshot: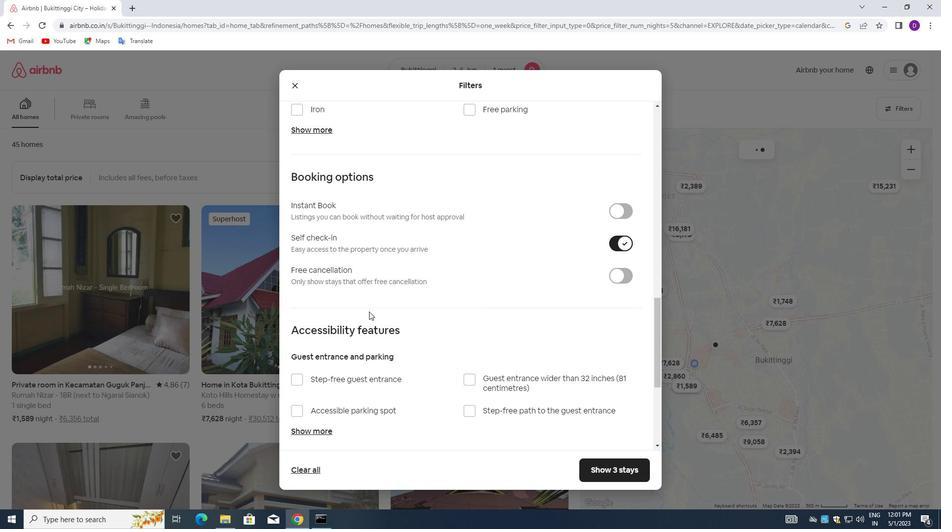 
Action: Mouse moved to (367, 313)
Screenshot: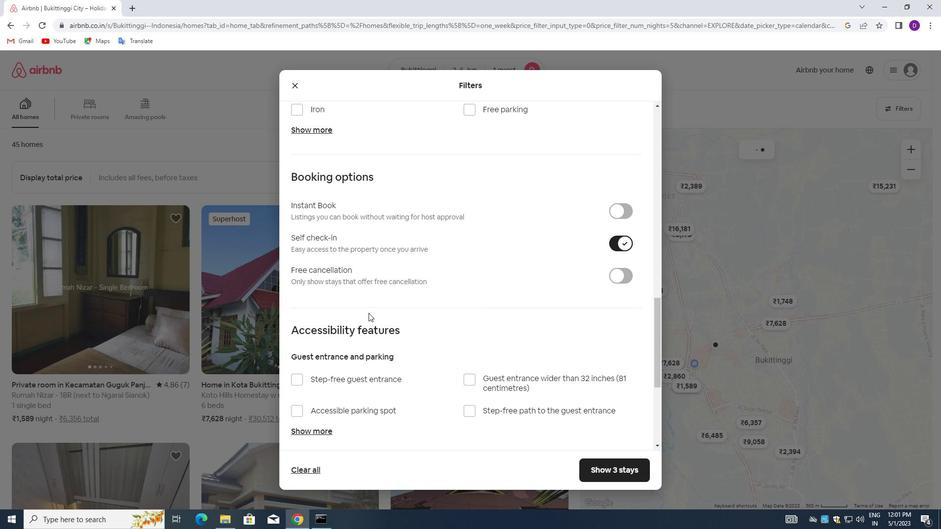 
Action: Mouse scrolled (367, 312) with delta (0, 0)
Screenshot: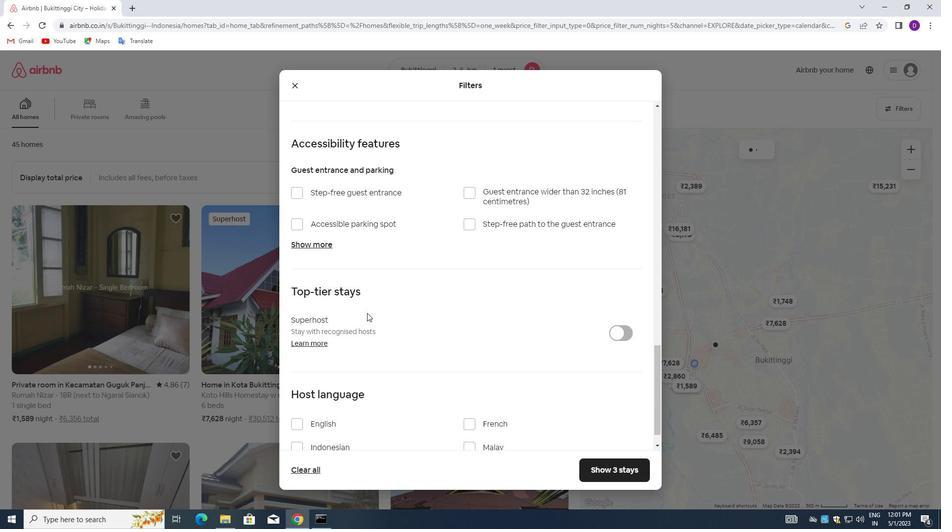 
Action: Mouse moved to (367, 315)
Screenshot: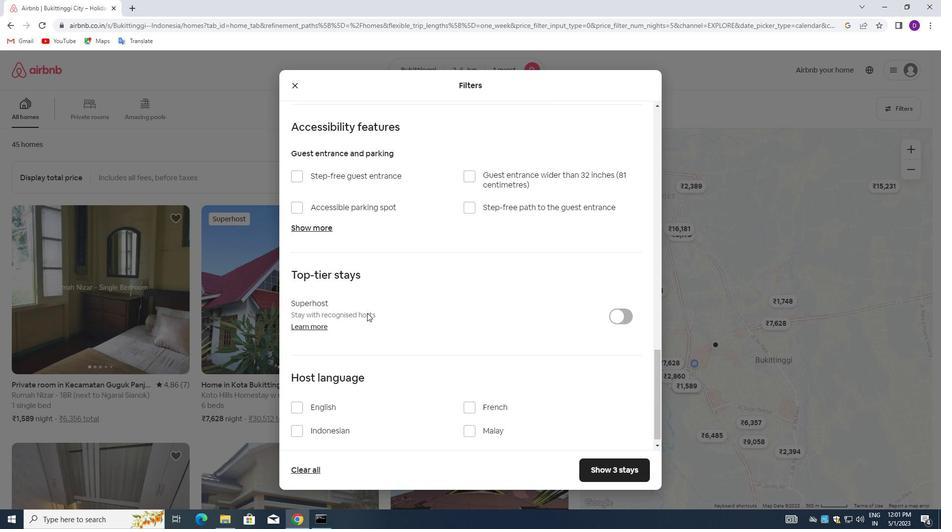 
Action: Mouse scrolled (367, 315) with delta (0, 0)
Screenshot: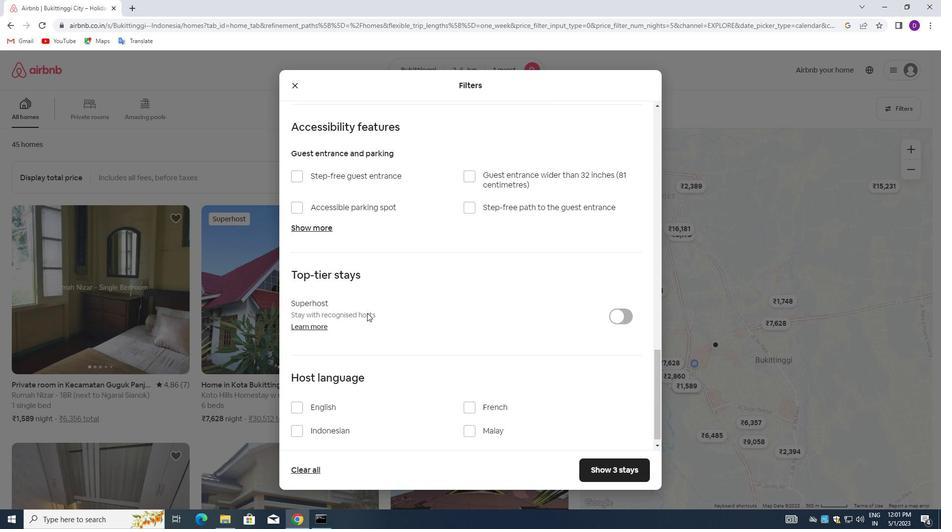 
Action: Mouse moved to (367, 317)
Screenshot: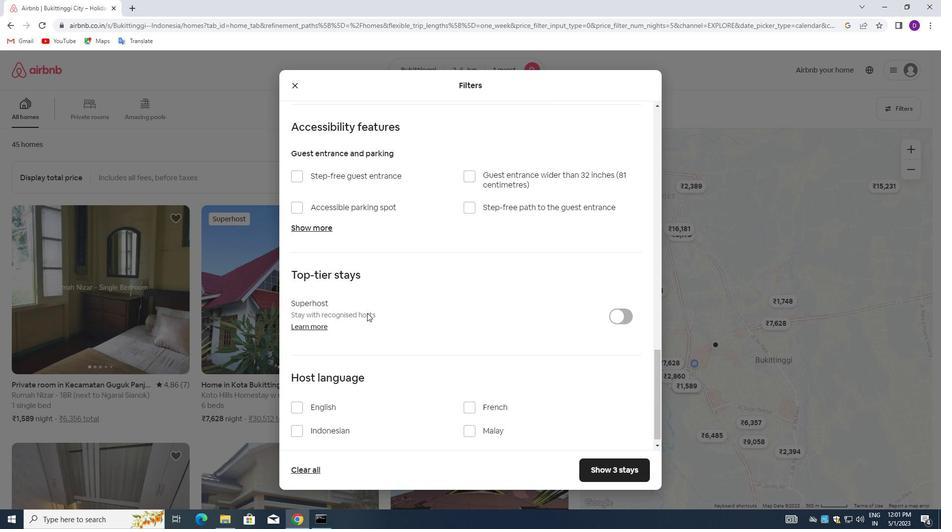 
Action: Mouse scrolled (367, 316) with delta (0, 0)
Screenshot: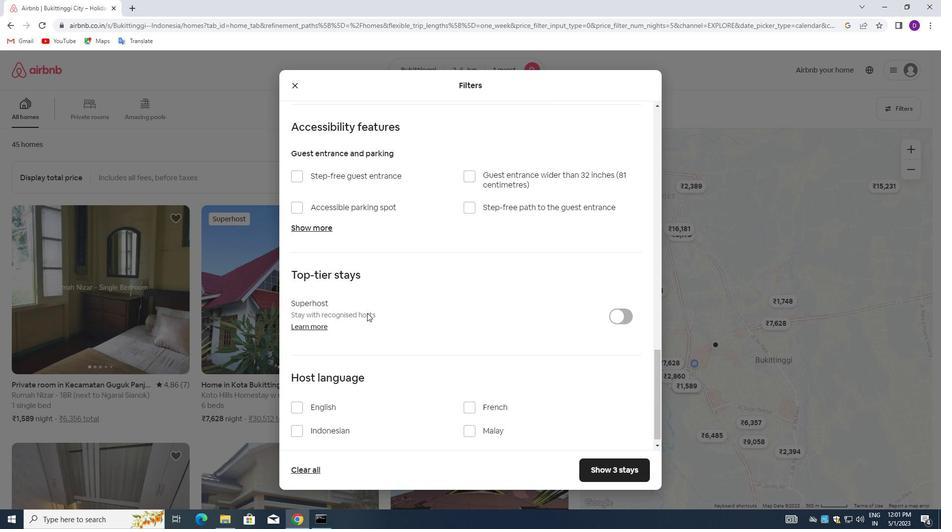 
Action: Mouse moved to (367, 318)
Screenshot: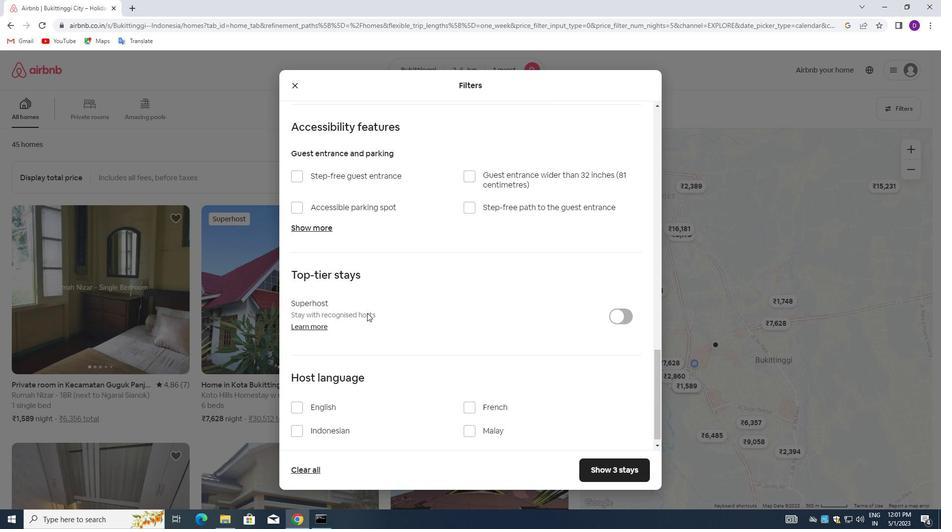 
Action: Mouse scrolled (367, 317) with delta (0, 0)
Screenshot: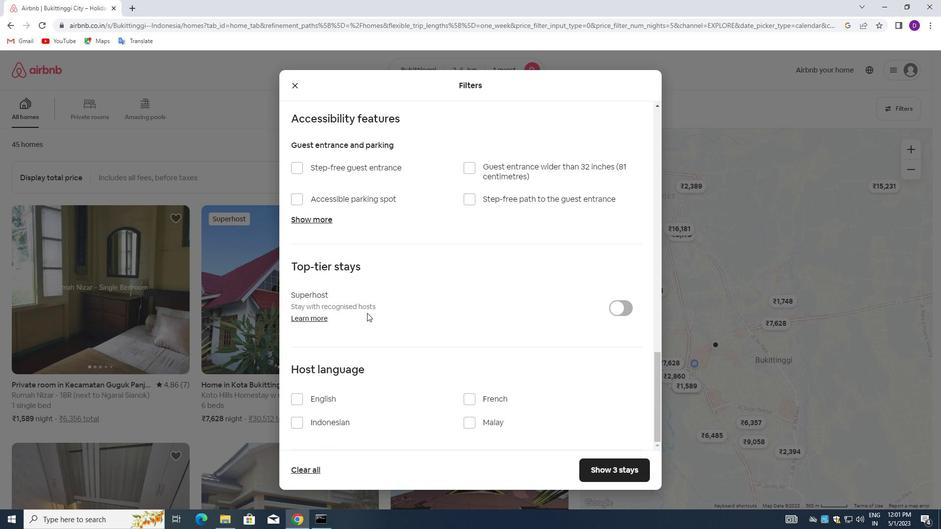 
Action: Mouse moved to (367, 319)
Screenshot: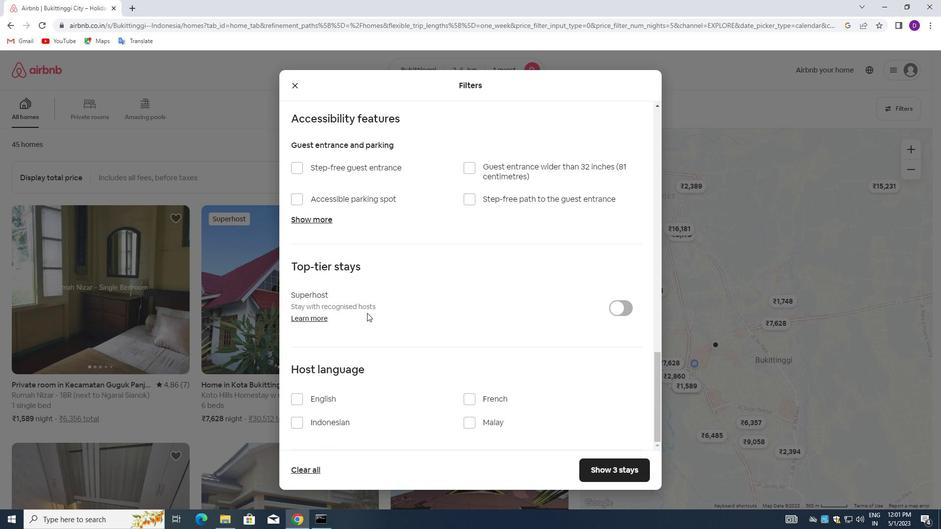 
Action: Mouse scrolled (367, 318) with delta (0, 0)
Screenshot: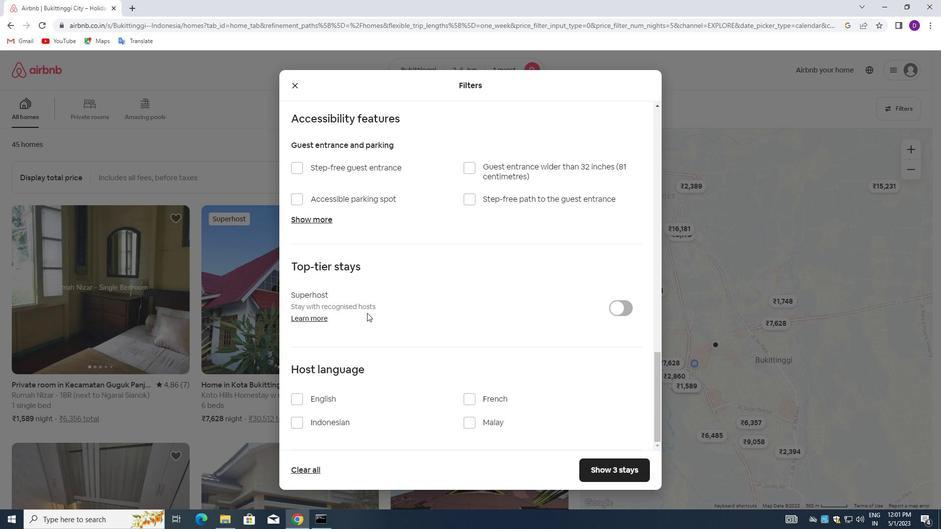
Action: Mouse moved to (367, 321)
Screenshot: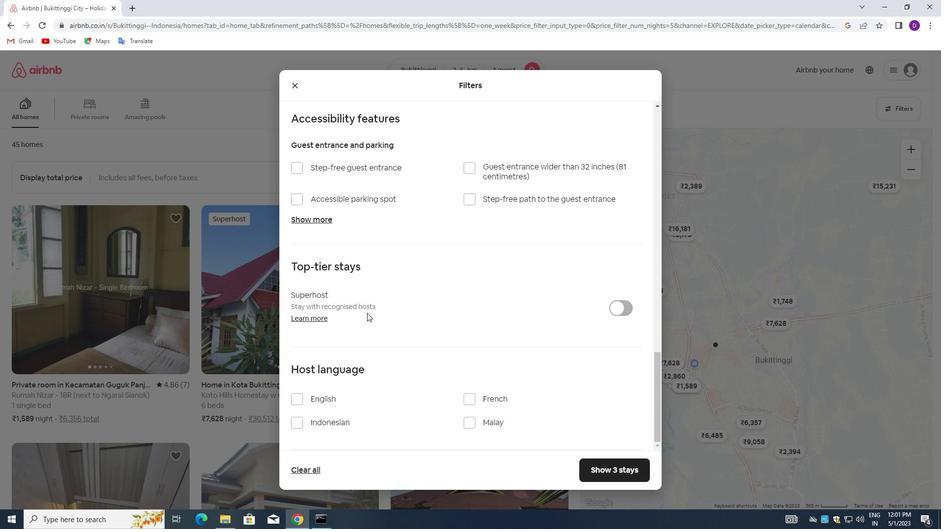 
Action: Mouse scrolled (367, 320) with delta (0, 0)
Screenshot: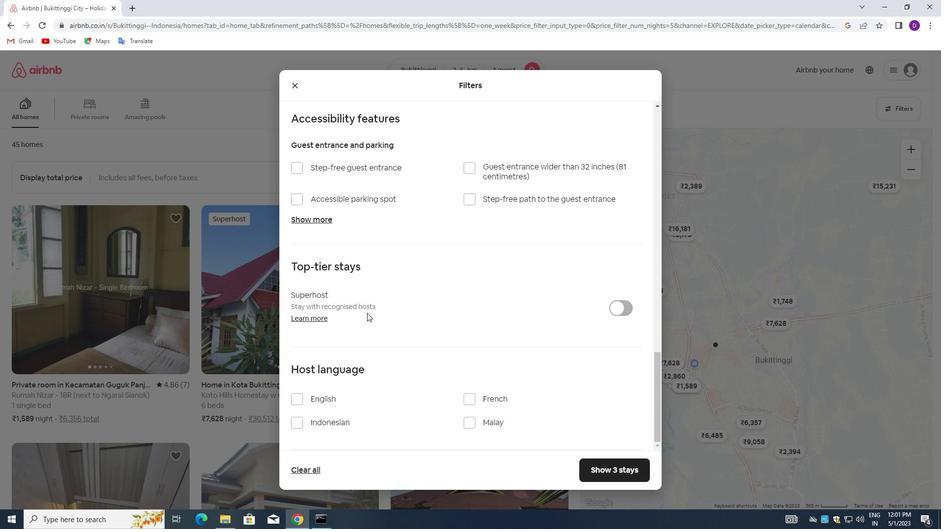 
Action: Mouse moved to (297, 397)
Screenshot: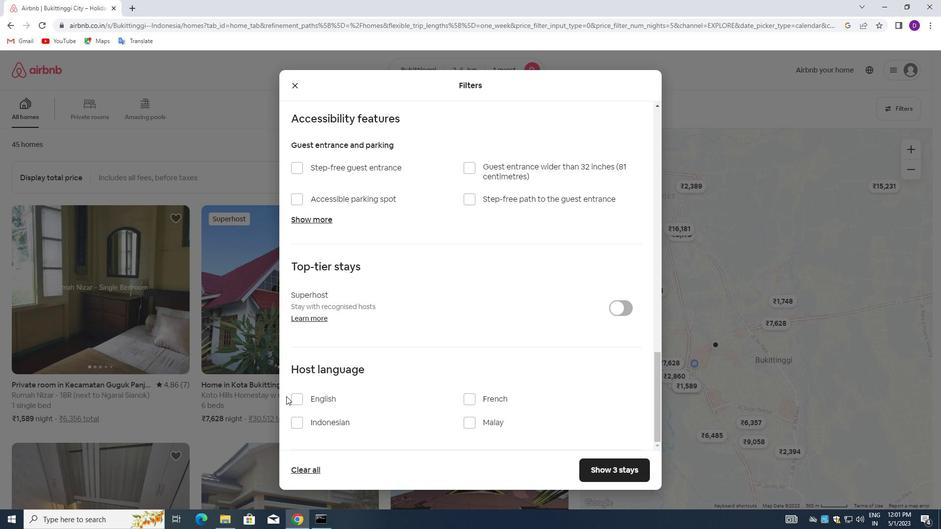 
Action: Mouse pressed left at (297, 397)
Screenshot: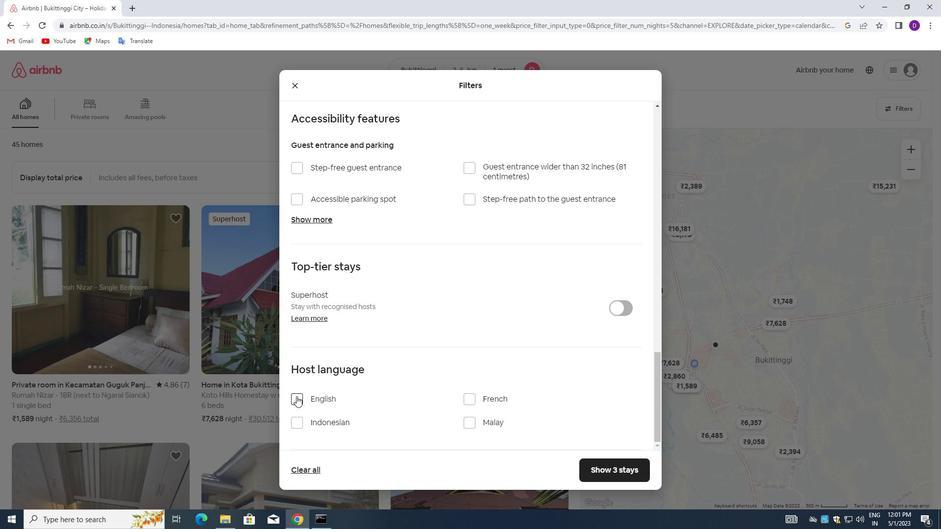 
Action: Mouse moved to (602, 468)
Screenshot: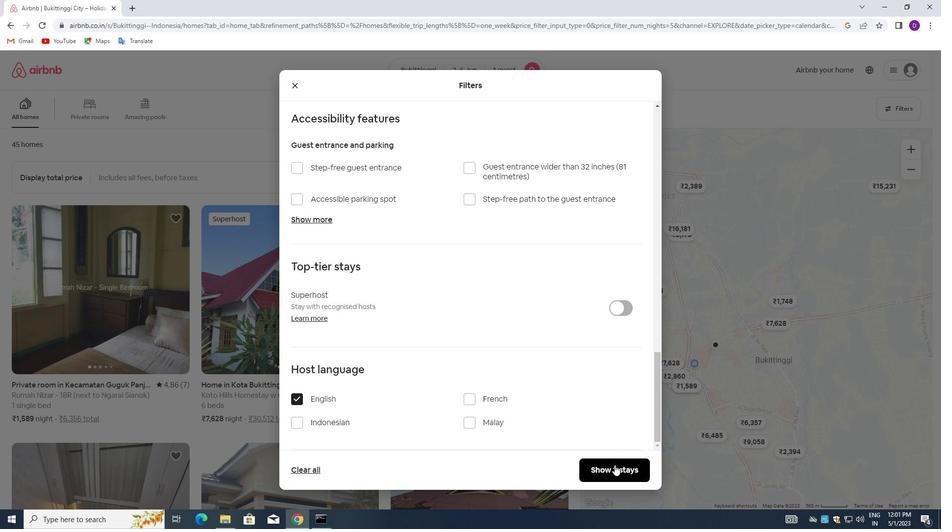 
Action: Mouse pressed left at (602, 468)
Screenshot: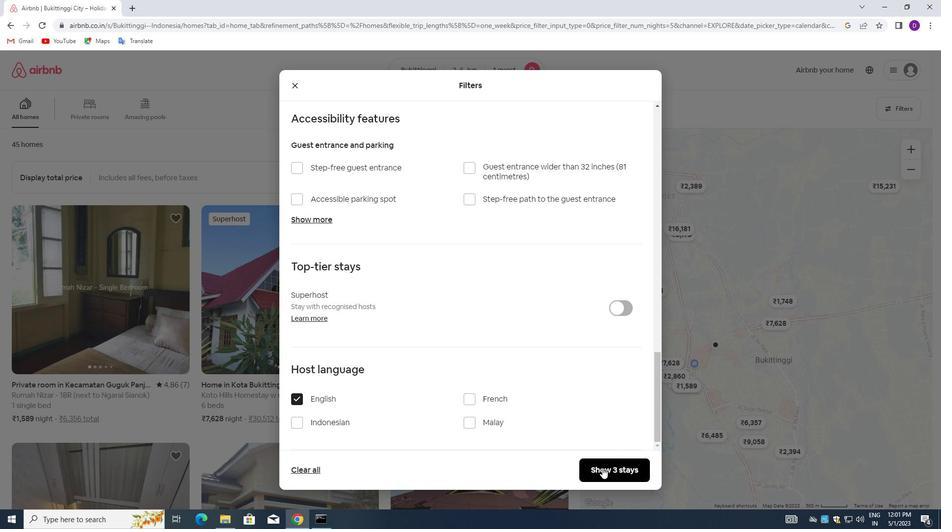 
Action: Mouse moved to (590, 462)
Screenshot: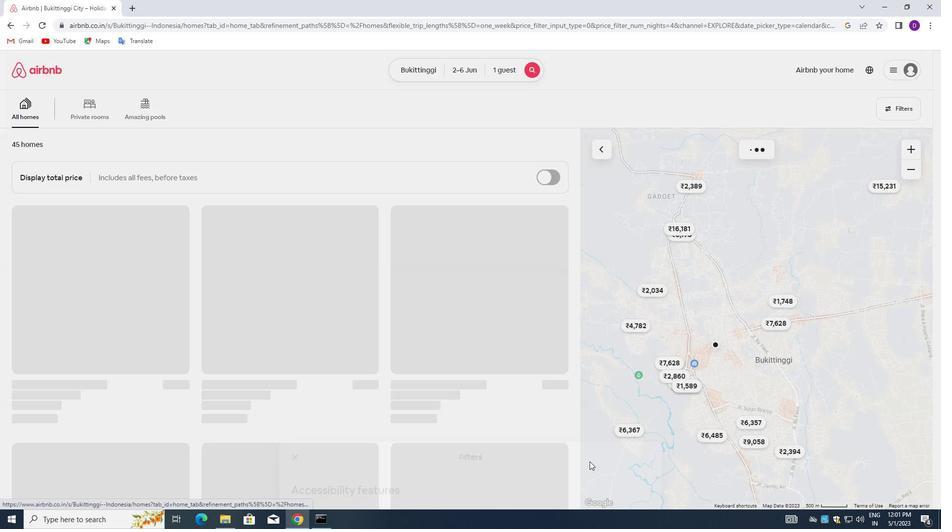 
